 Task: Create a due date automation trigger when advanced on, on the monday of the week before a card is due add basic without the yellow label at 11:00 AM.
Action: Mouse moved to (975, 303)
Screenshot: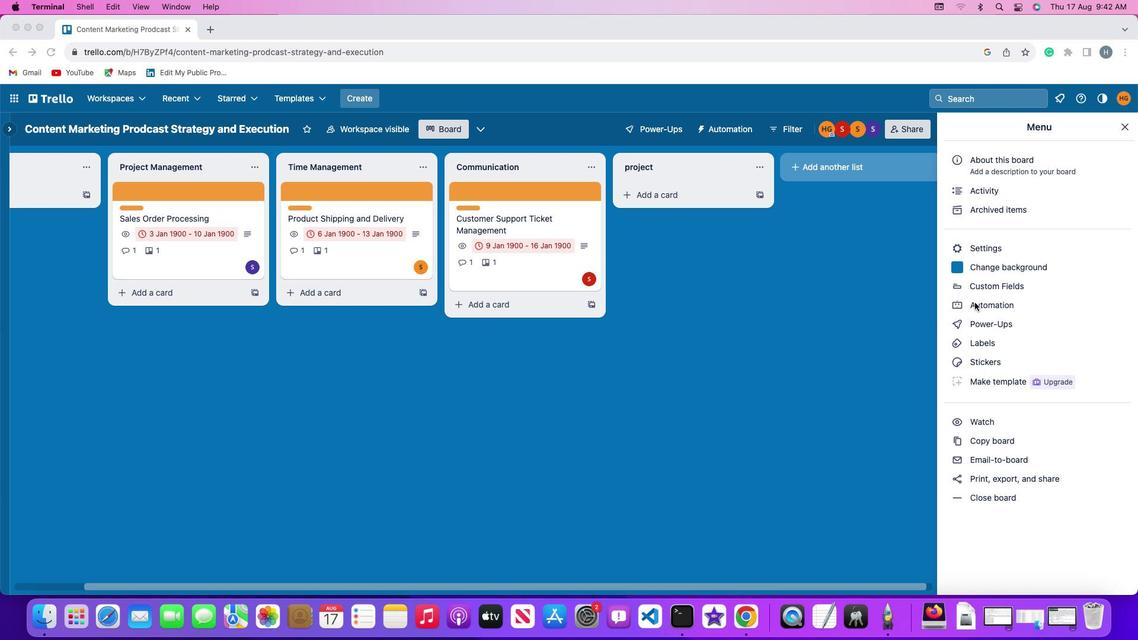 
Action: Mouse pressed left at (975, 303)
Screenshot: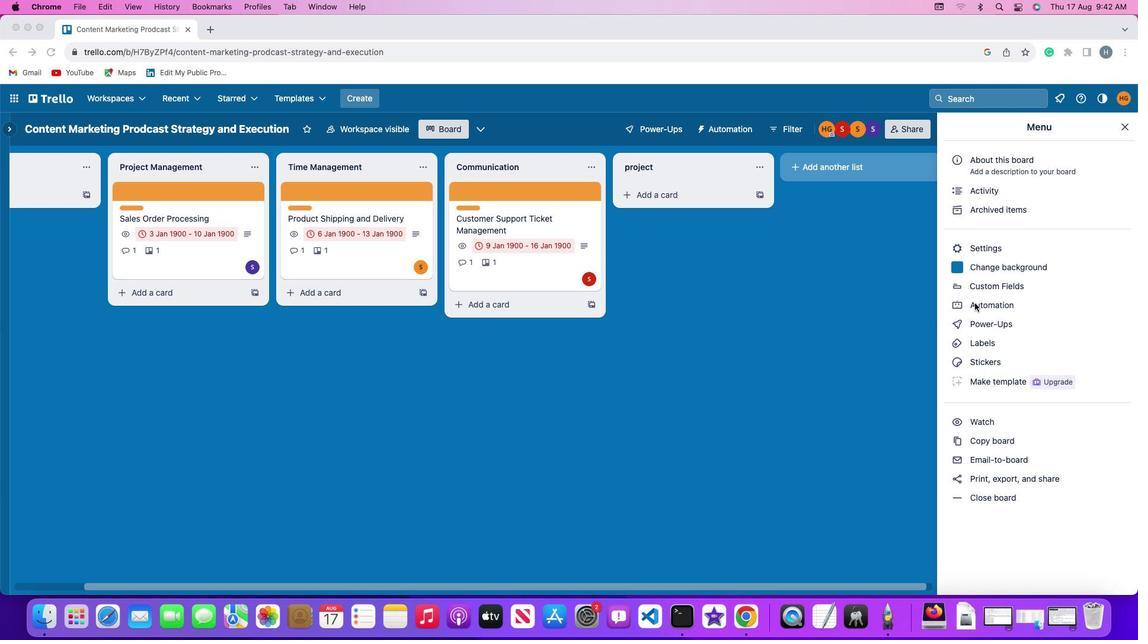 
Action: Mouse pressed left at (975, 303)
Screenshot: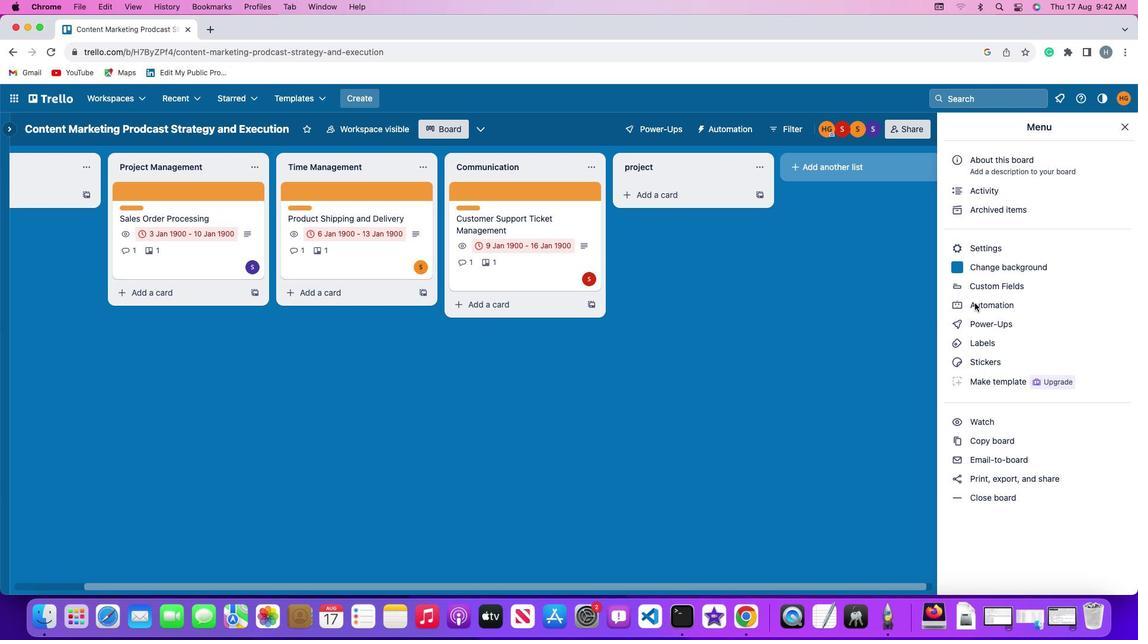 
Action: Mouse moved to (72, 279)
Screenshot: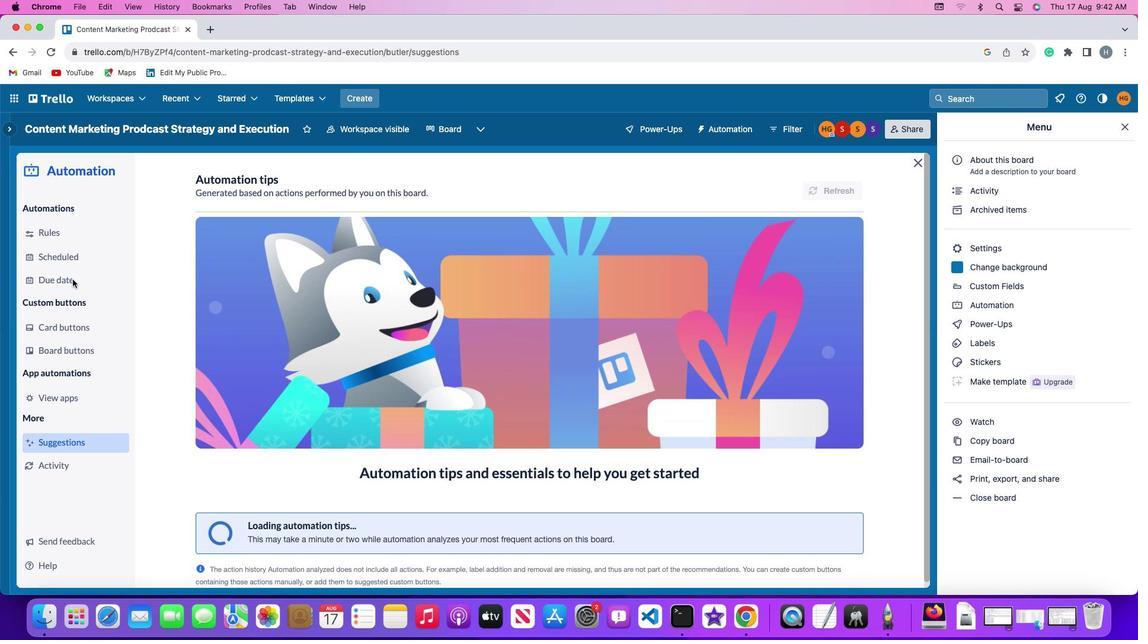 
Action: Mouse pressed left at (72, 279)
Screenshot: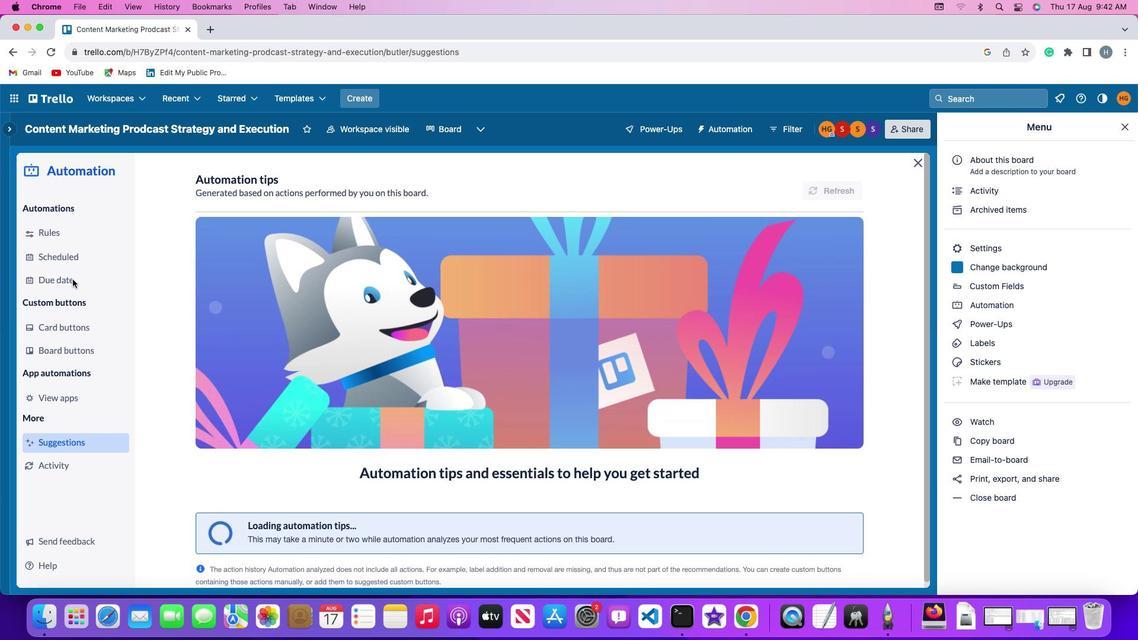 
Action: Mouse moved to (785, 184)
Screenshot: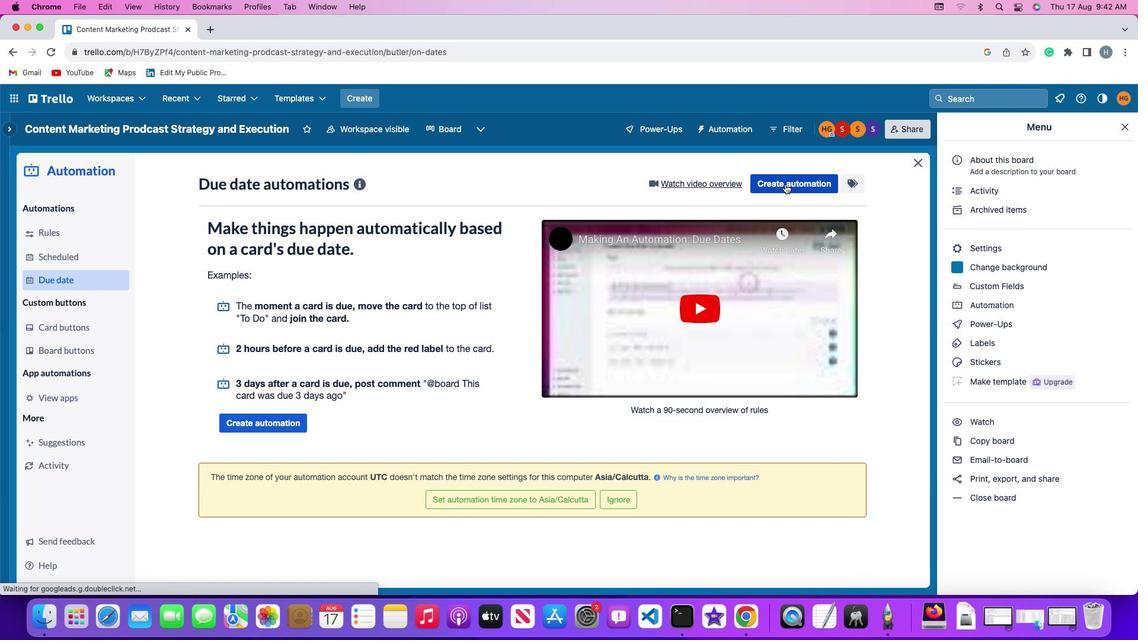 
Action: Mouse pressed left at (785, 184)
Screenshot: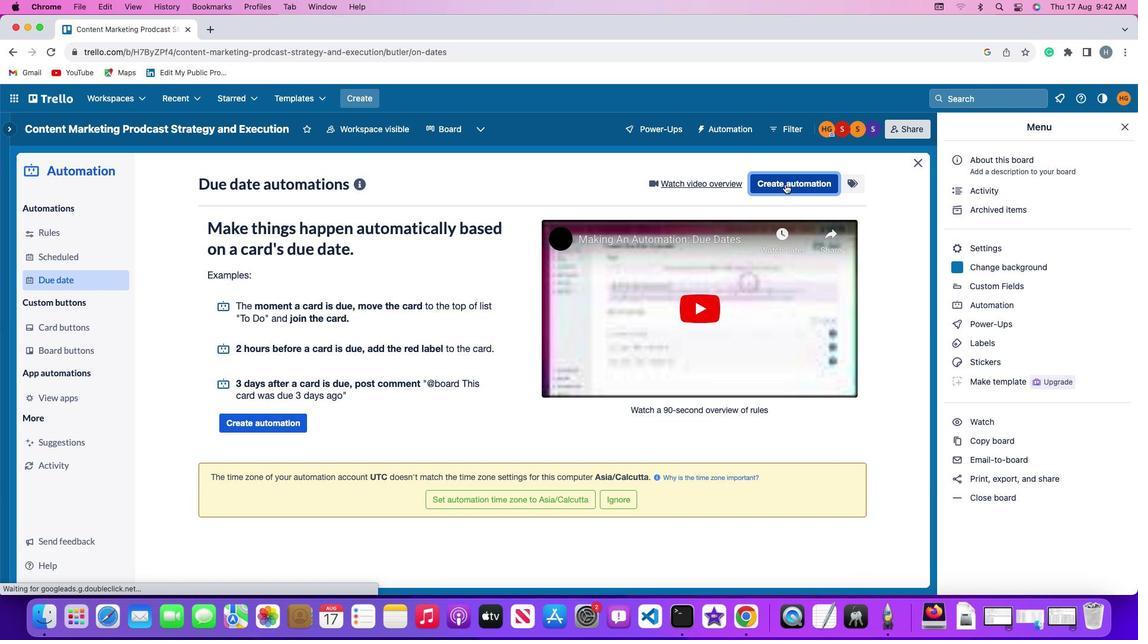 
Action: Mouse moved to (226, 297)
Screenshot: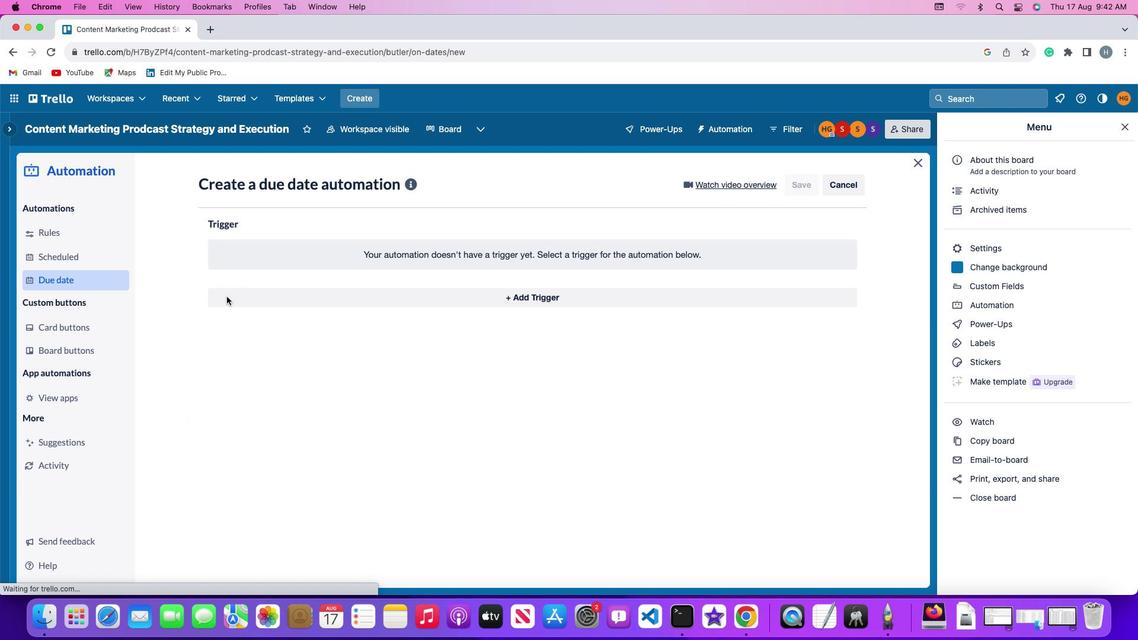 
Action: Mouse pressed left at (226, 297)
Screenshot: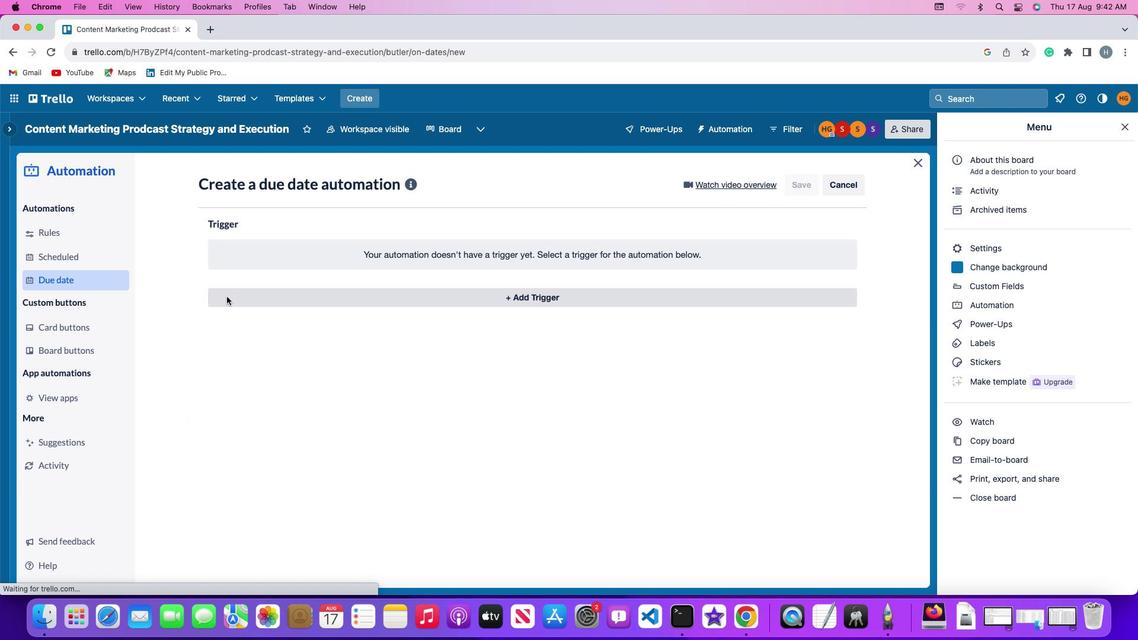 
Action: Mouse moved to (247, 514)
Screenshot: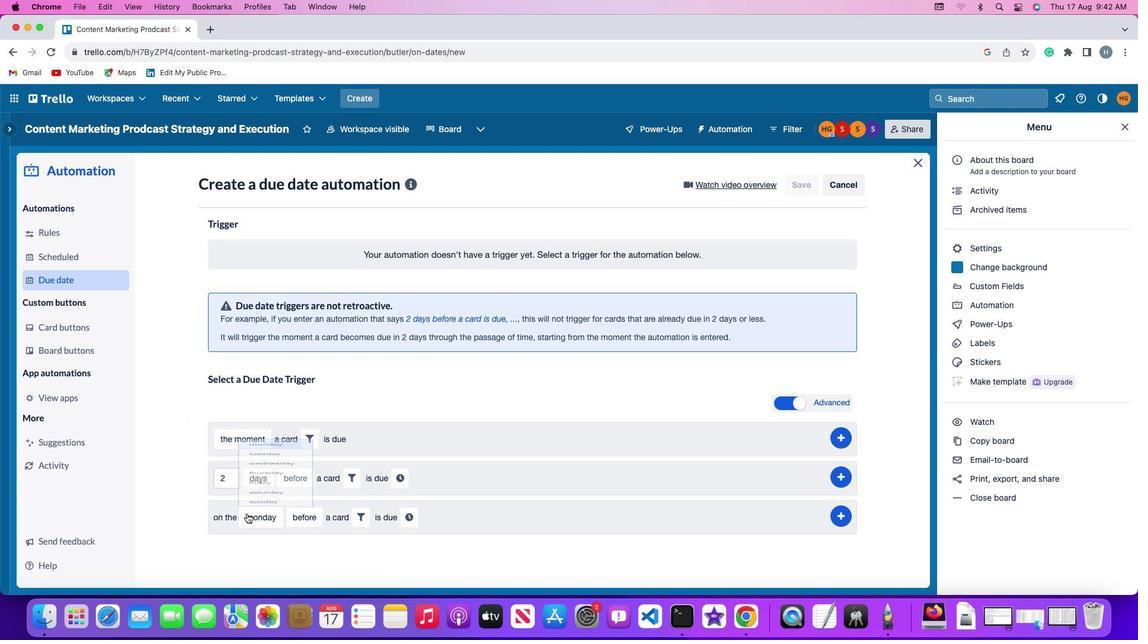 
Action: Mouse pressed left at (247, 514)
Screenshot: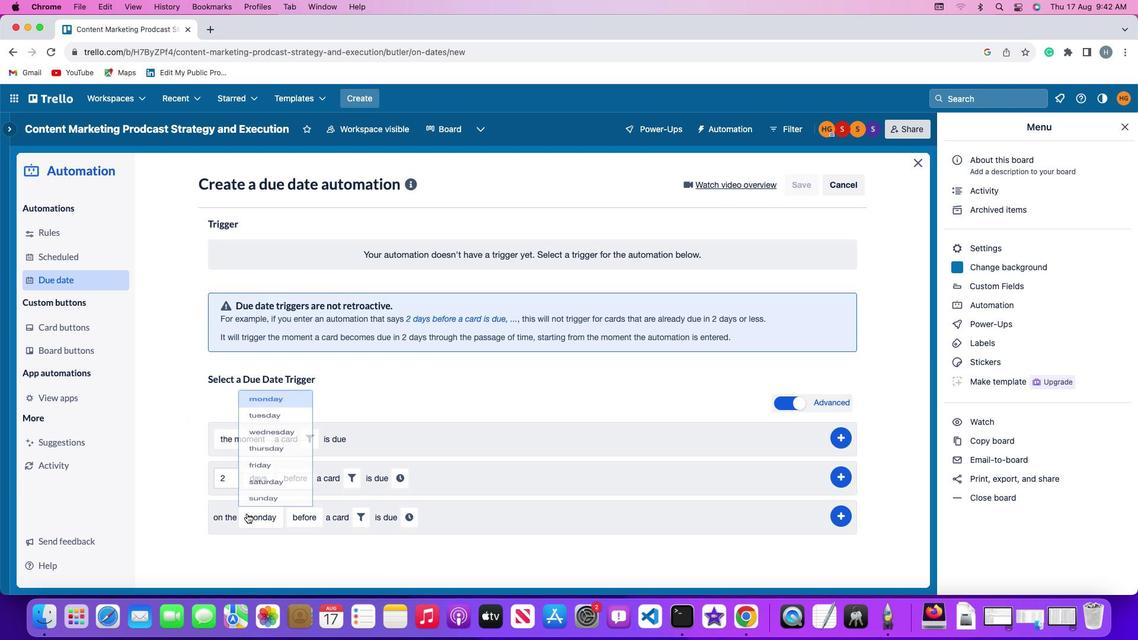 
Action: Mouse moved to (272, 356)
Screenshot: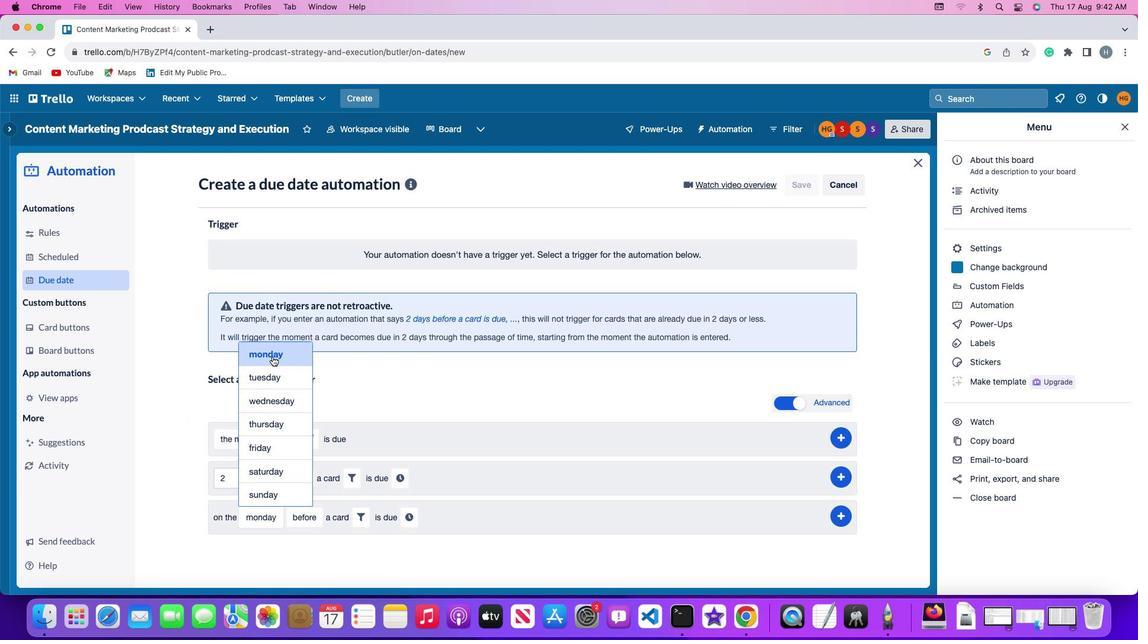 
Action: Mouse pressed left at (272, 356)
Screenshot: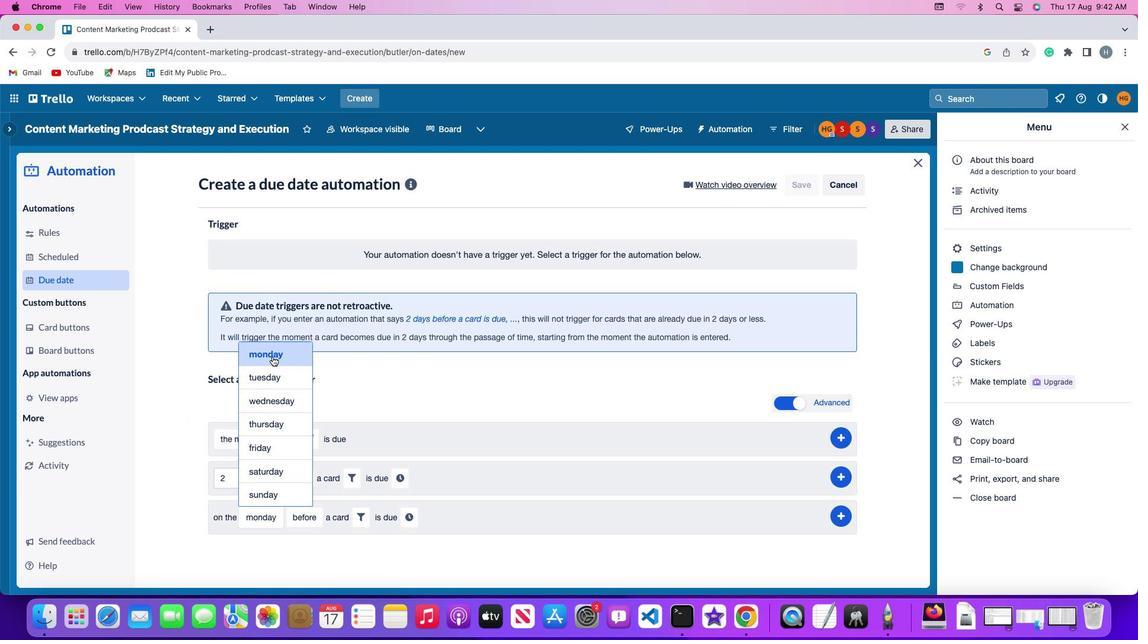 
Action: Mouse moved to (299, 514)
Screenshot: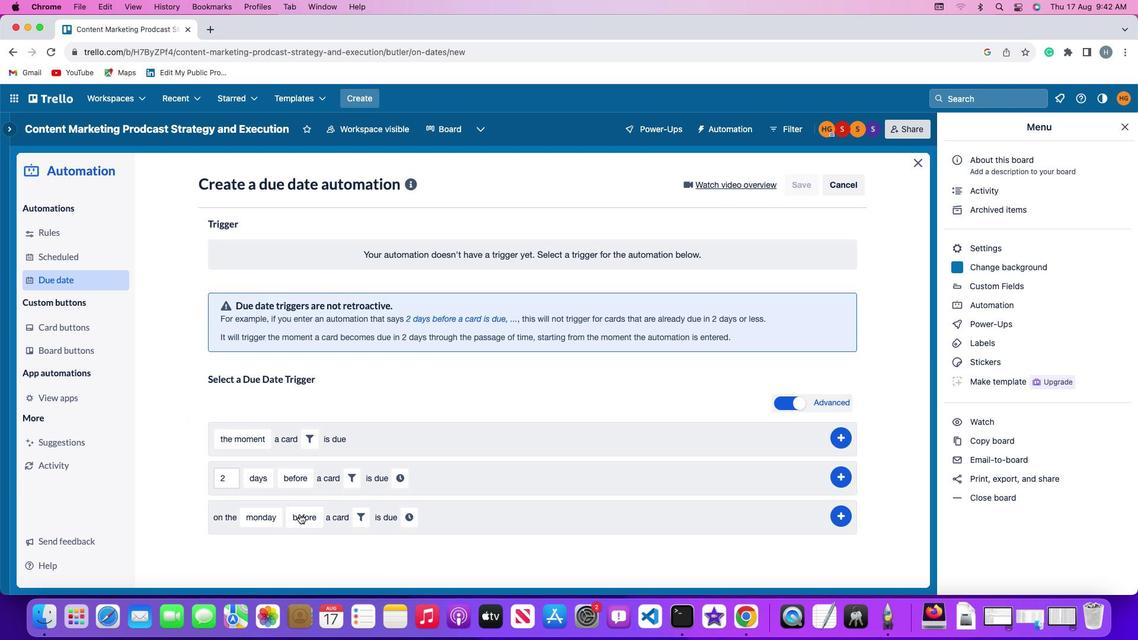 
Action: Mouse pressed left at (299, 514)
Screenshot: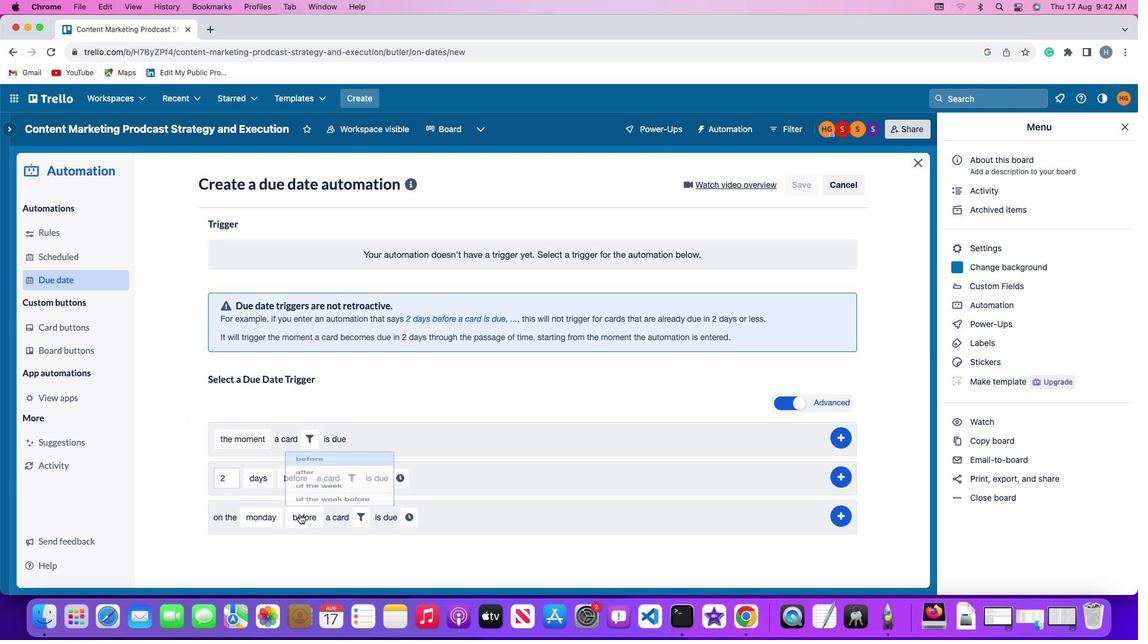 
Action: Mouse moved to (309, 493)
Screenshot: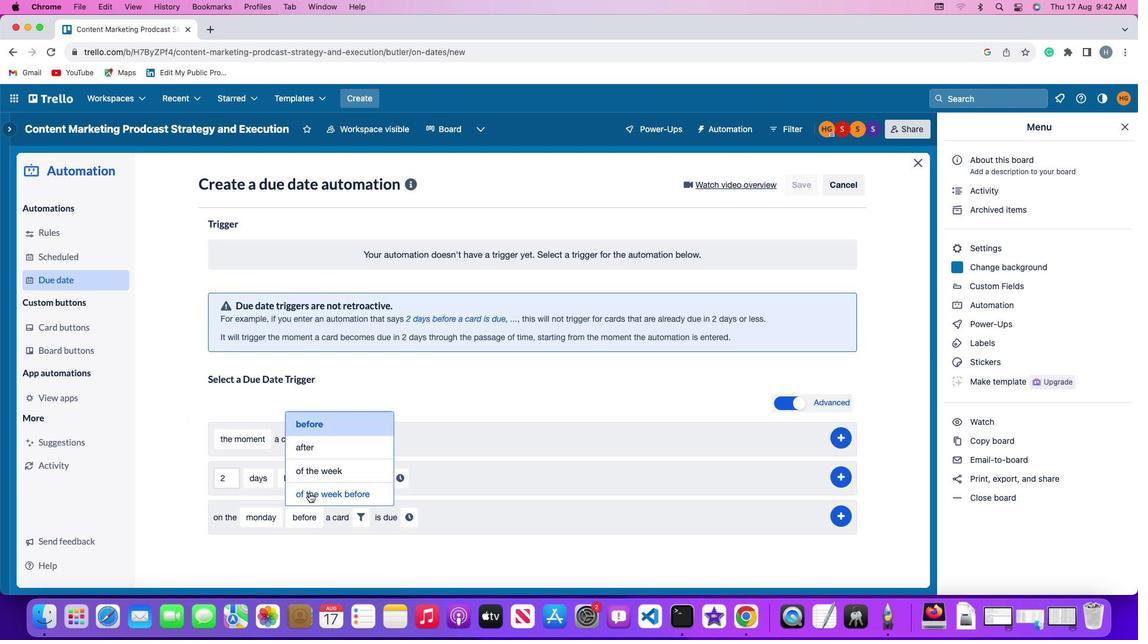 
Action: Mouse pressed left at (309, 493)
Screenshot: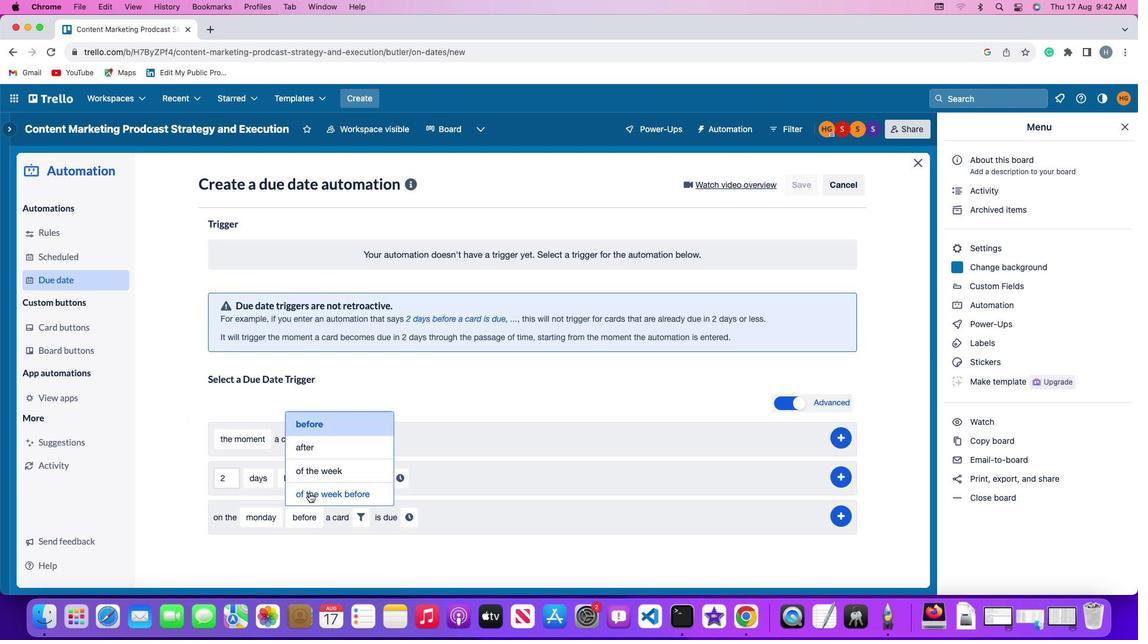 
Action: Mouse moved to (403, 517)
Screenshot: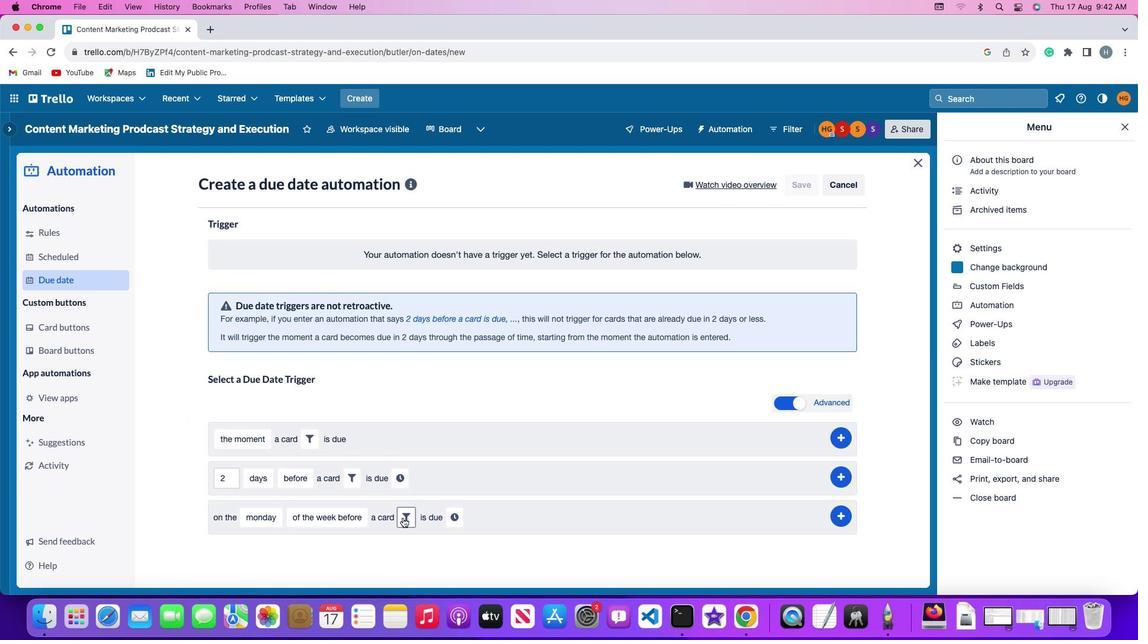 
Action: Mouse pressed left at (403, 517)
Screenshot: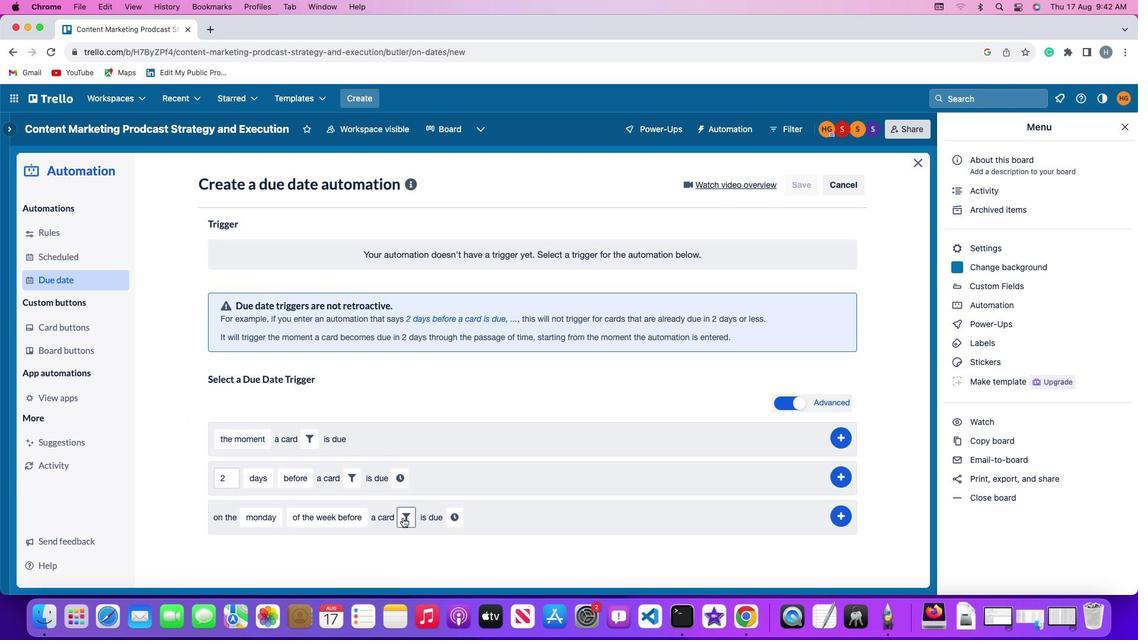 
Action: Mouse moved to (381, 561)
Screenshot: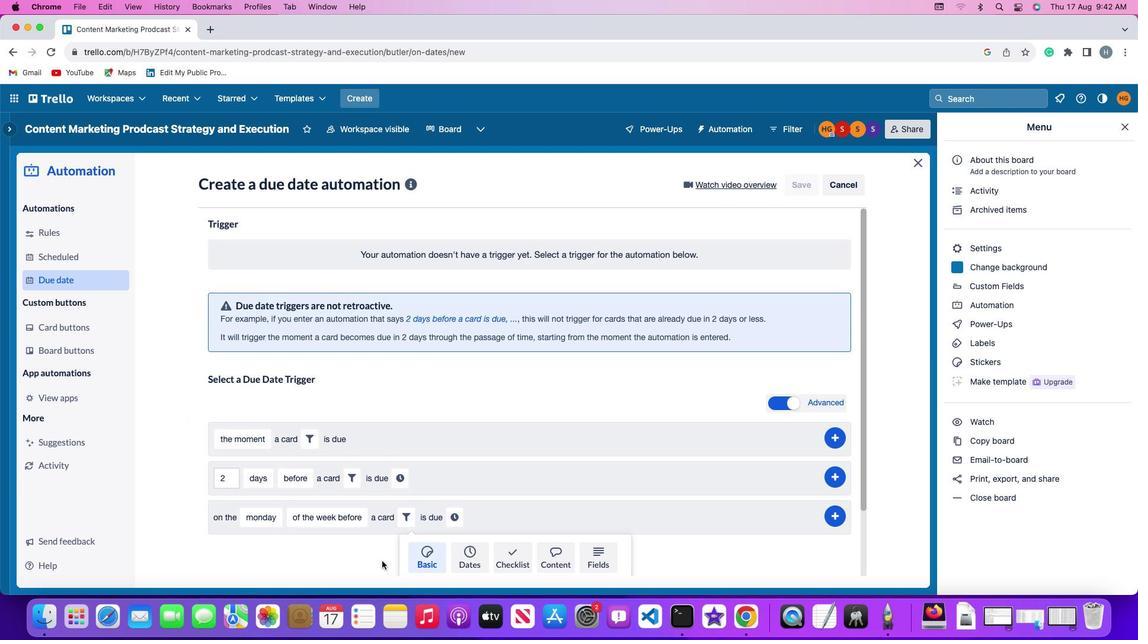 
Action: Mouse scrolled (381, 561) with delta (0, 0)
Screenshot: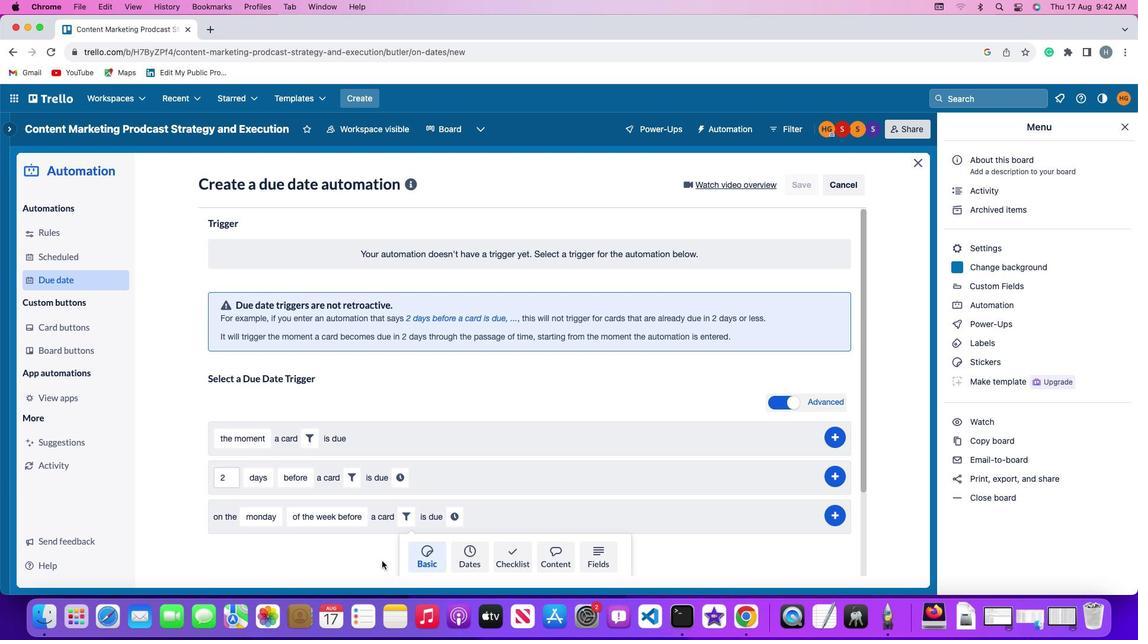 
Action: Mouse moved to (381, 561)
Screenshot: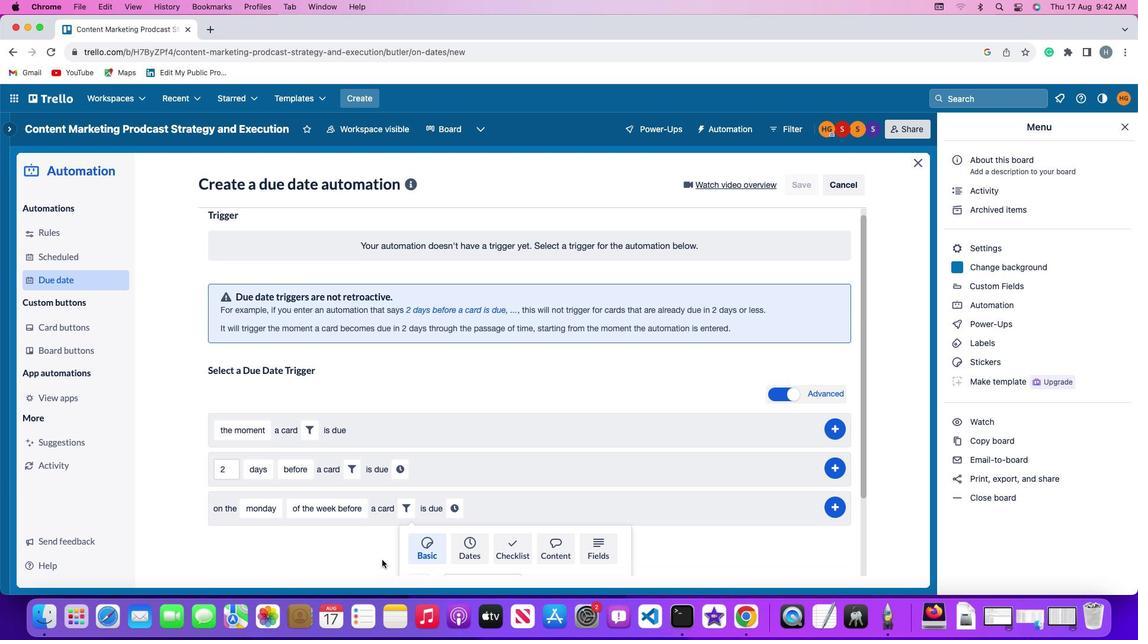 
Action: Mouse scrolled (381, 561) with delta (0, 0)
Screenshot: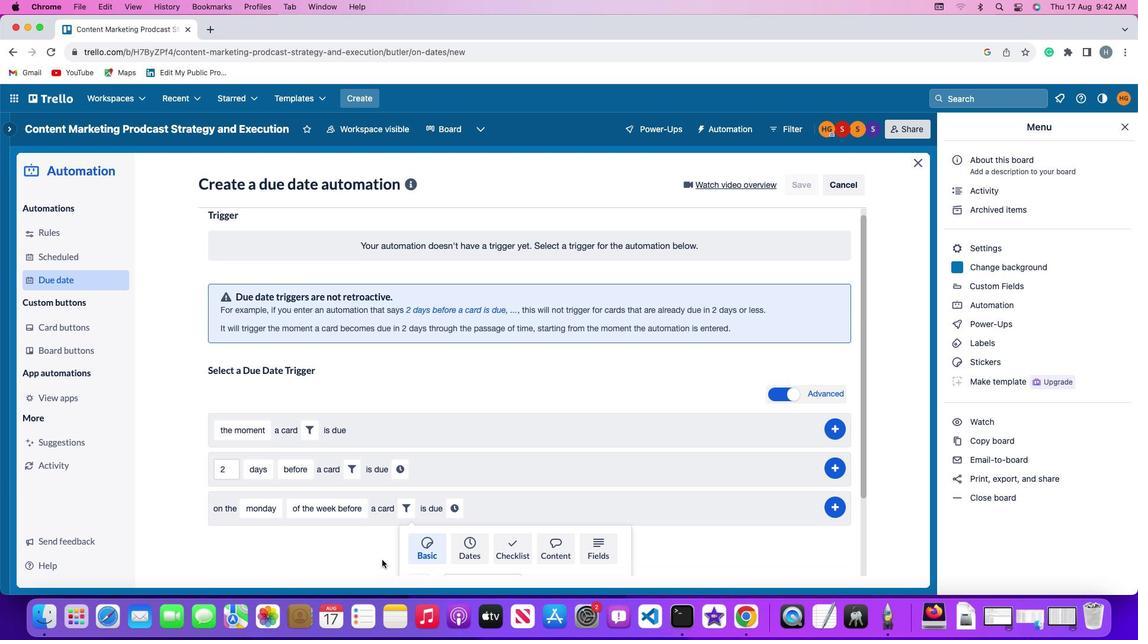 
Action: Mouse scrolled (381, 561) with delta (0, -1)
Screenshot: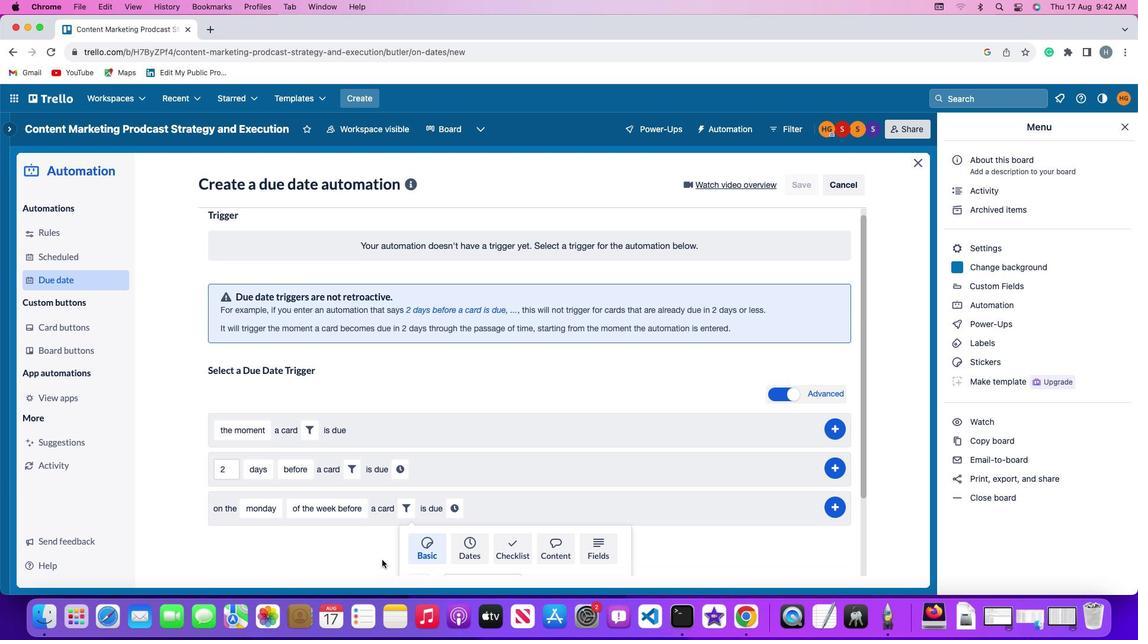
Action: Mouse moved to (382, 561)
Screenshot: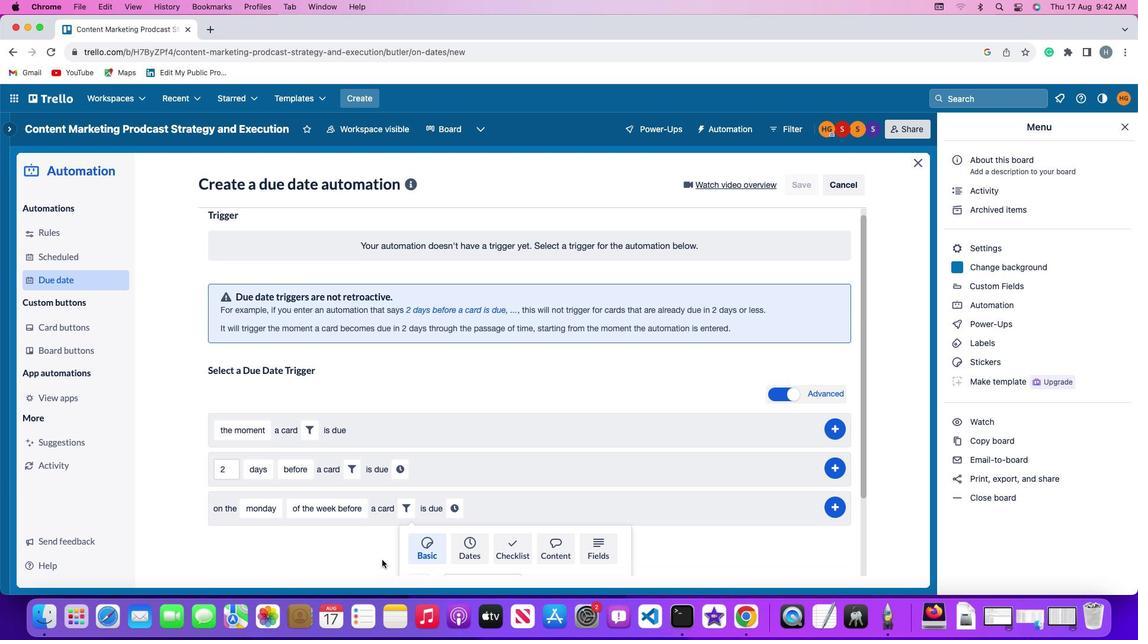
Action: Mouse scrolled (382, 561) with delta (0, -2)
Screenshot: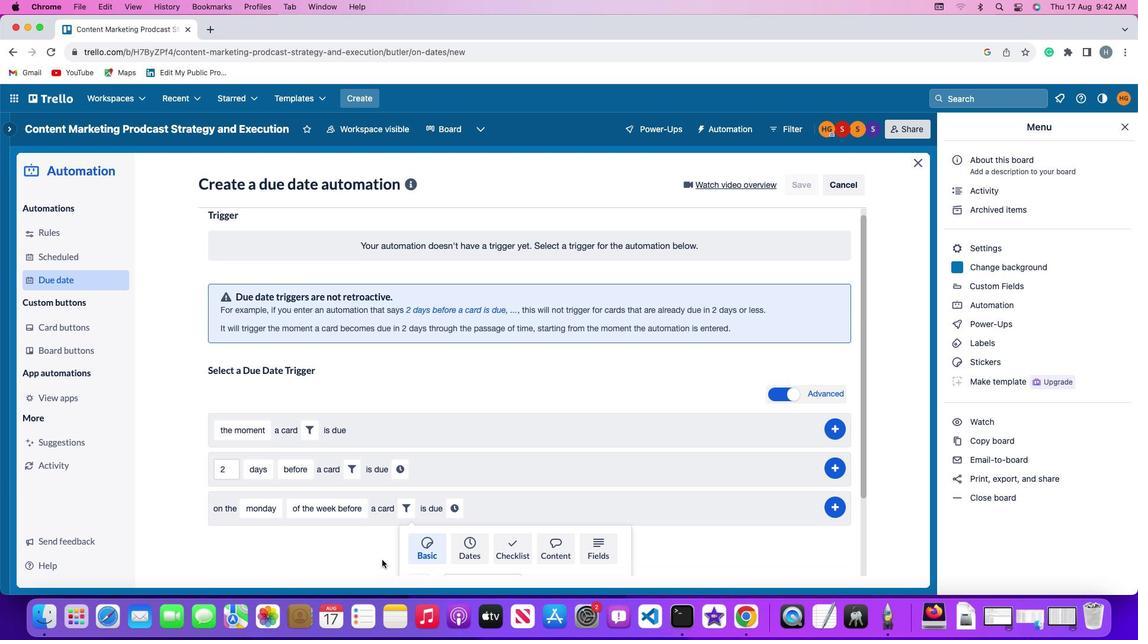 
Action: Mouse moved to (382, 559)
Screenshot: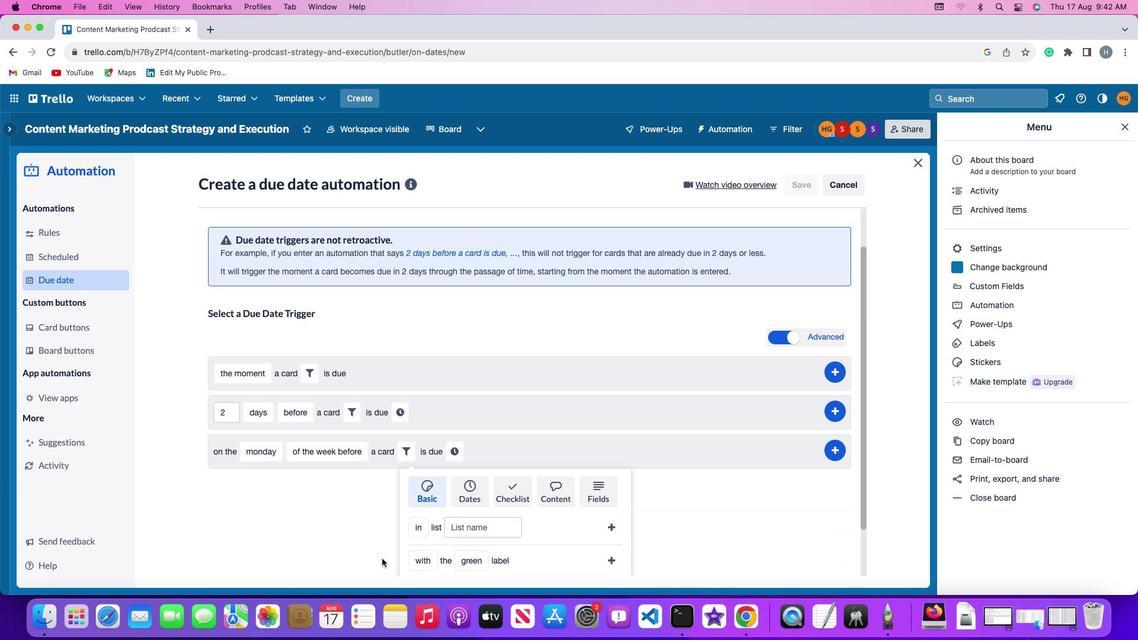 
Action: Mouse scrolled (382, 559) with delta (0, -3)
Screenshot: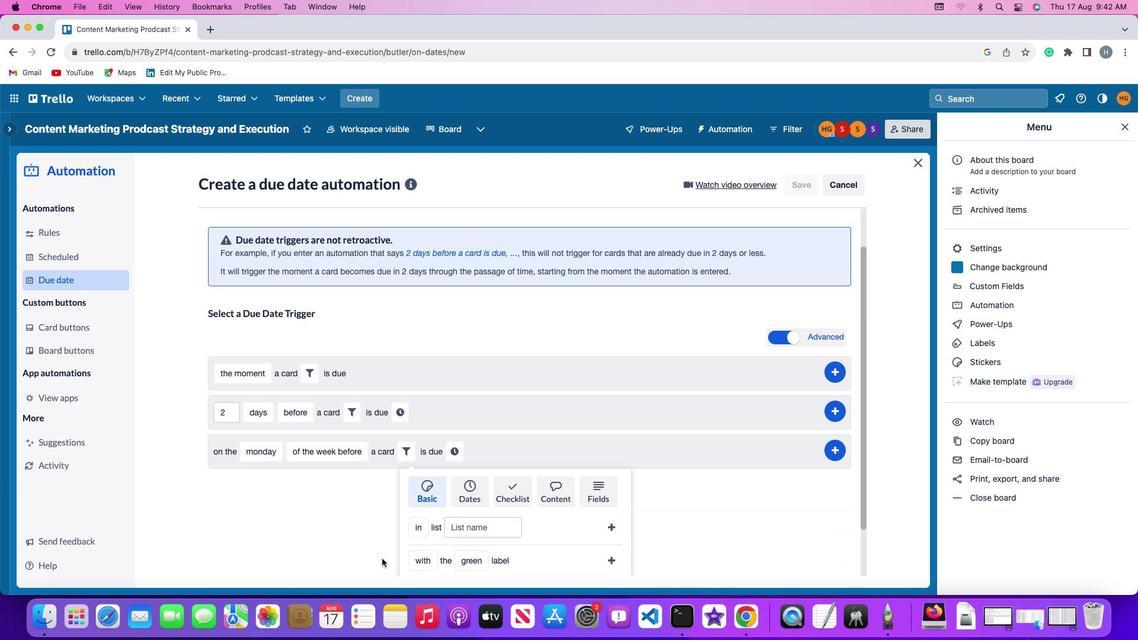 
Action: Mouse moved to (382, 558)
Screenshot: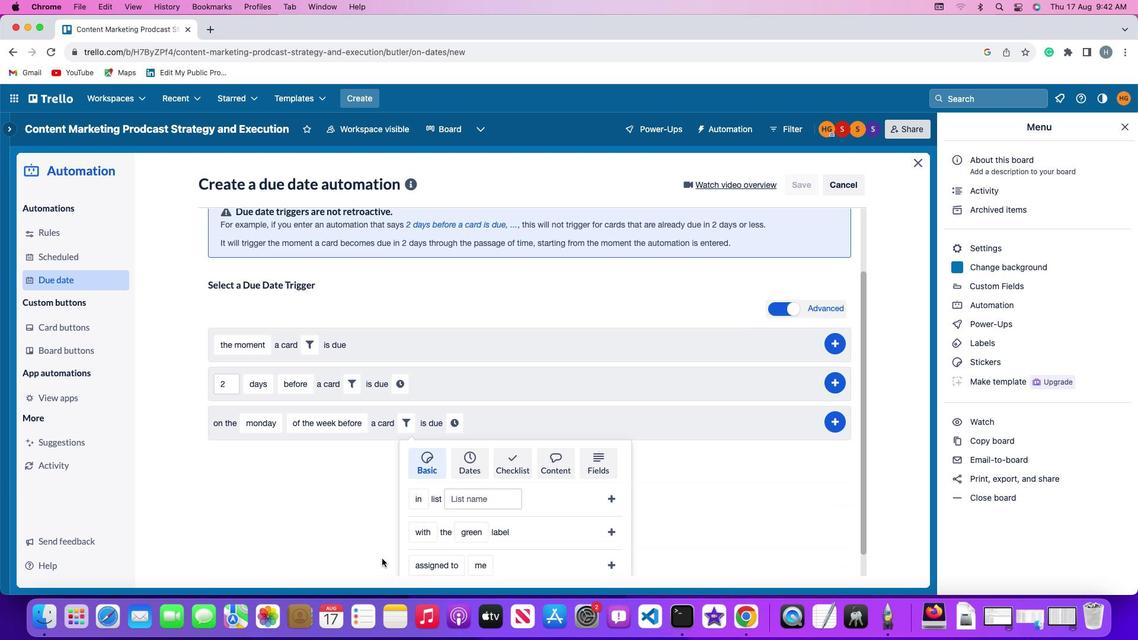 
Action: Mouse scrolled (382, 558) with delta (0, 0)
Screenshot: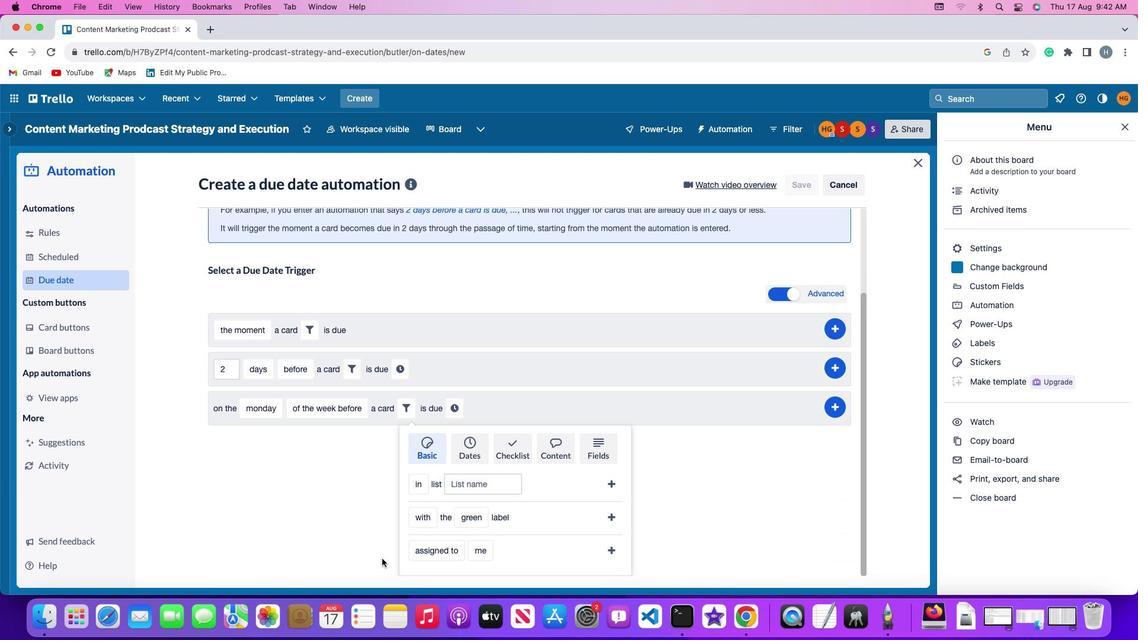 
Action: Mouse scrolled (382, 558) with delta (0, 0)
Screenshot: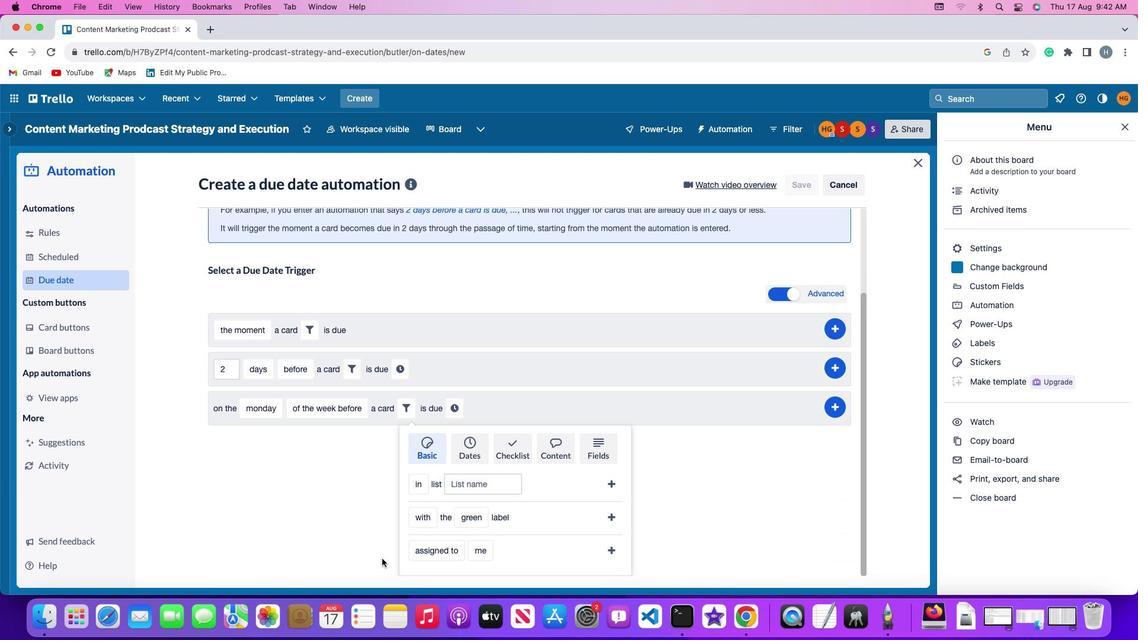 
Action: Mouse moved to (382, 558)
Screenshot: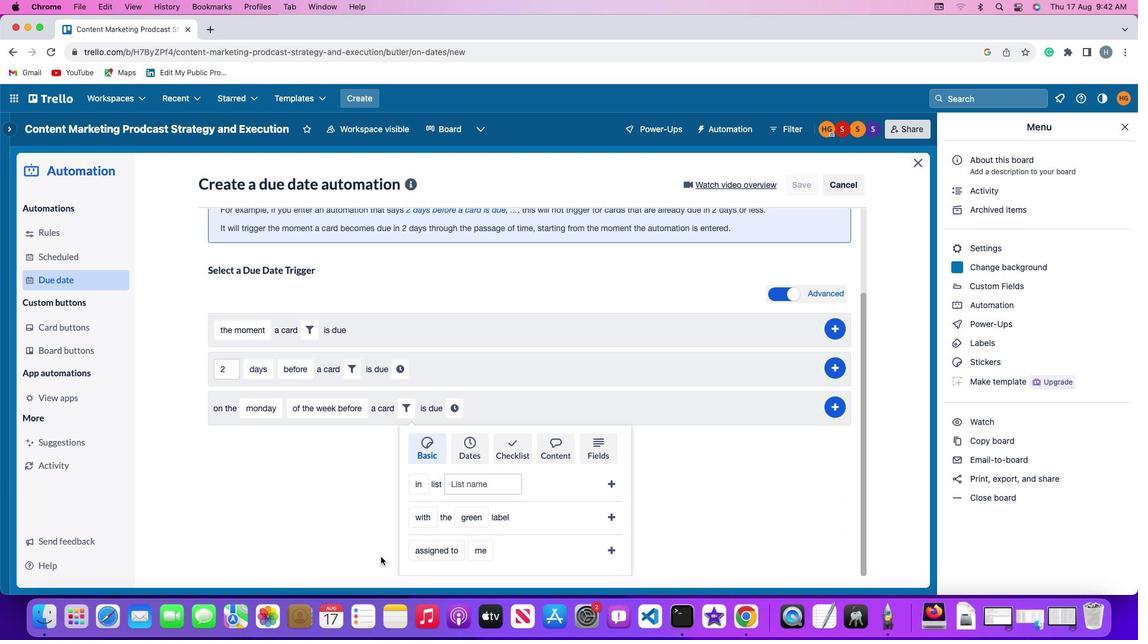 
Action: Mouse scrolled (382, 558) with delta (0, -1)
Screenshot: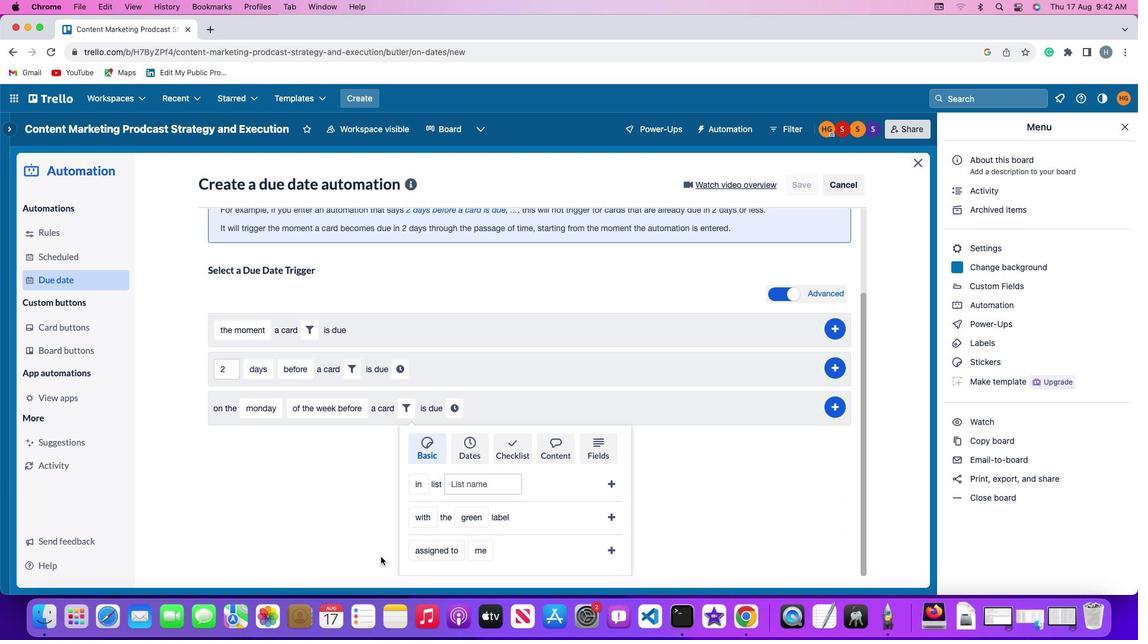 
Action: Mouse scrolled (382, 558) with delta (0, -2)
Screenshot: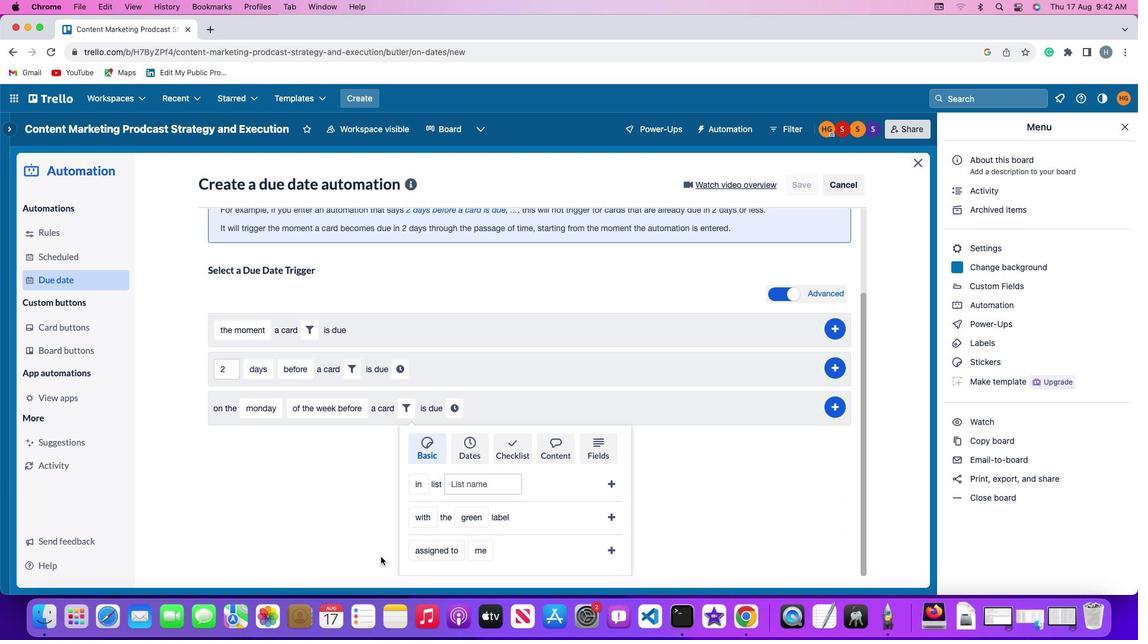 
Action: Mouse moved to (381, 557)
Screenshot: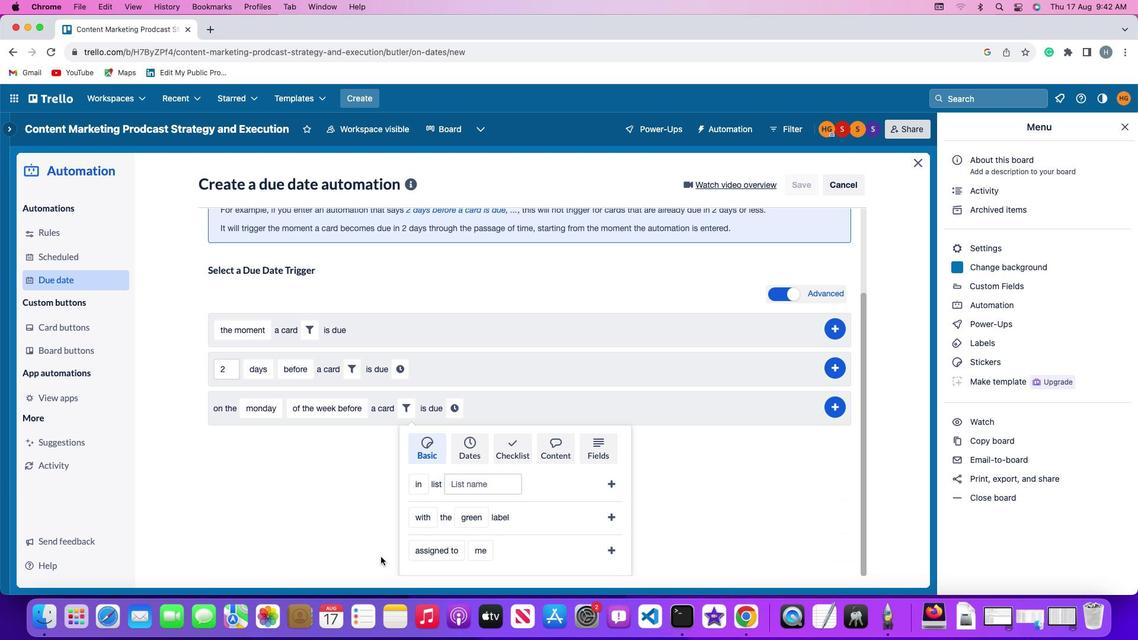 
Action: Mouse scrolled (381, 557) with delta (0, -3)
Screenshot: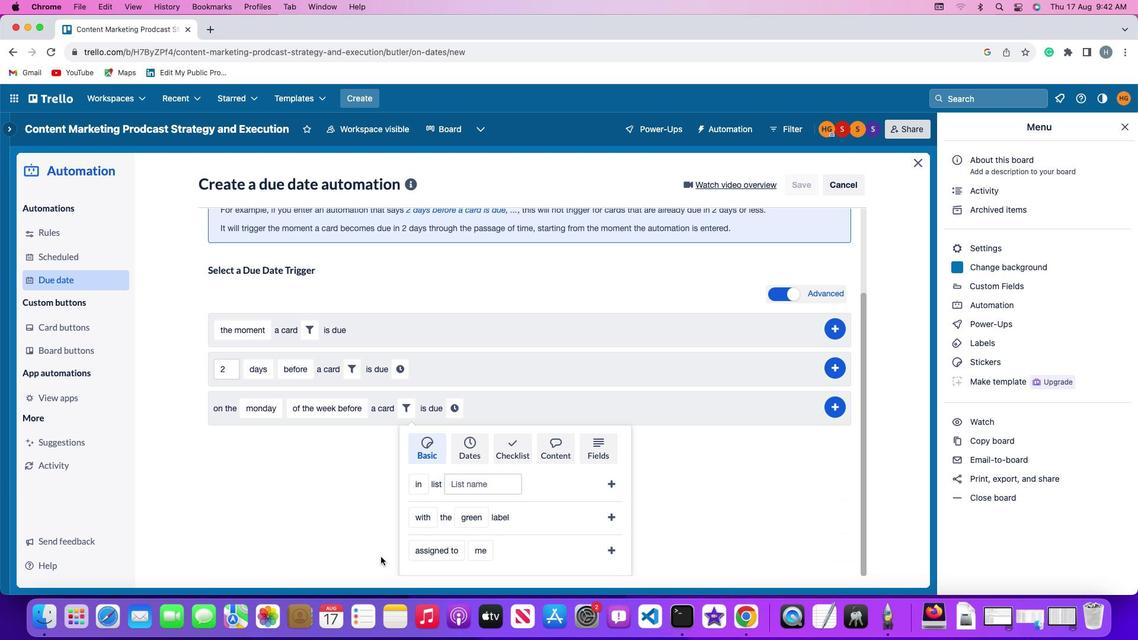 
Action: Mouse moved to (426, 518)
Screenshot: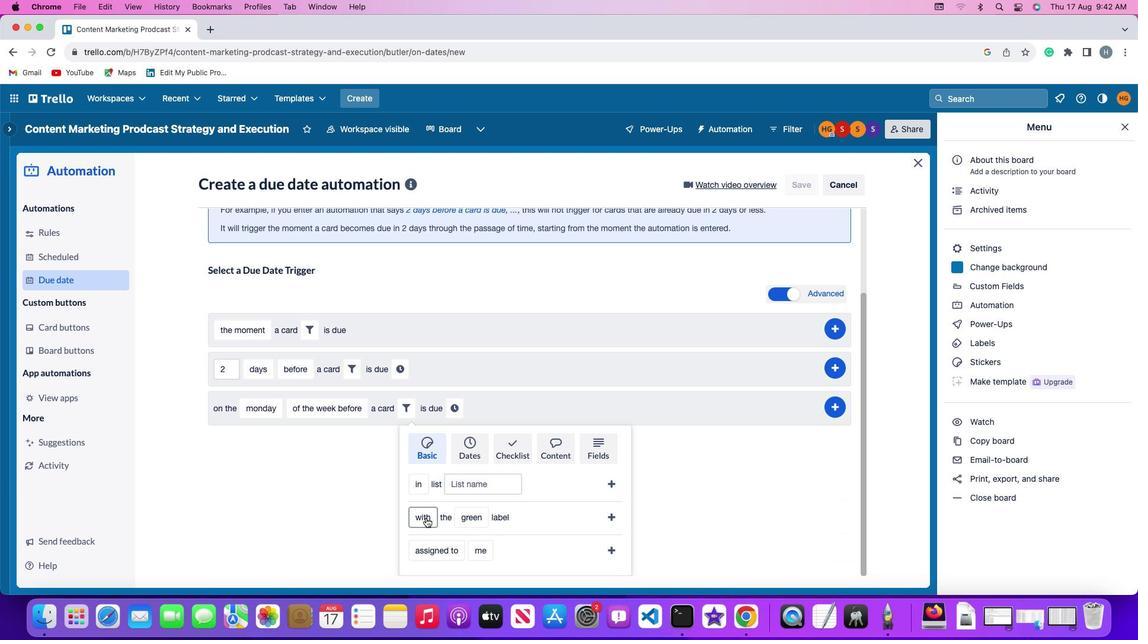 
Action: Mouse pressed left at (426, 518)
Screenshot: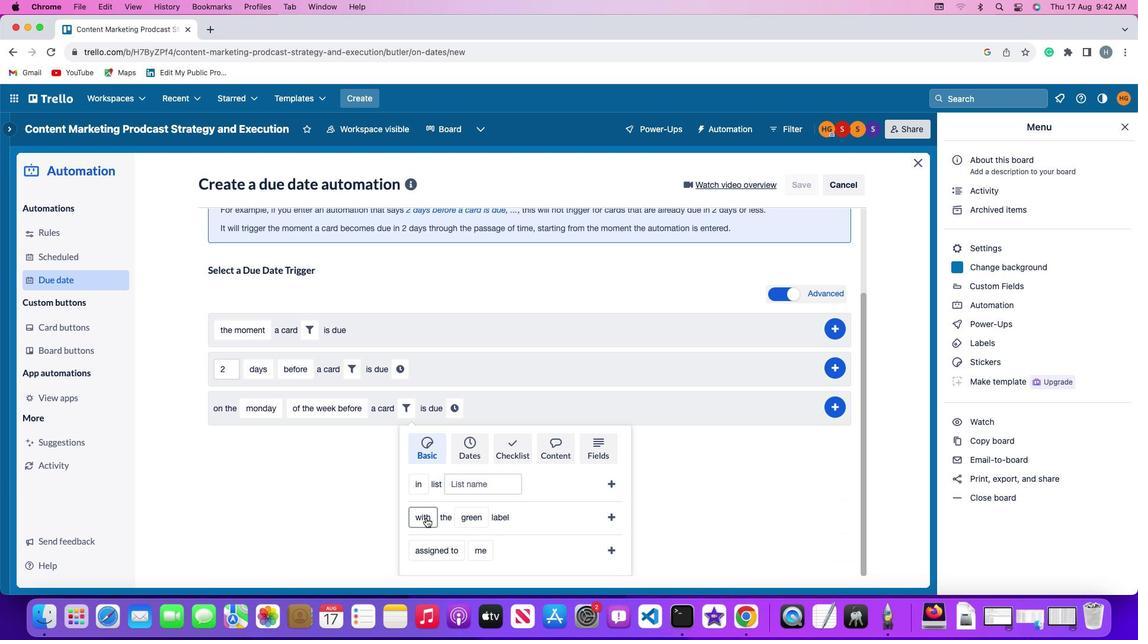 
Action: Mouse moved to (430, 472)
Screenshot: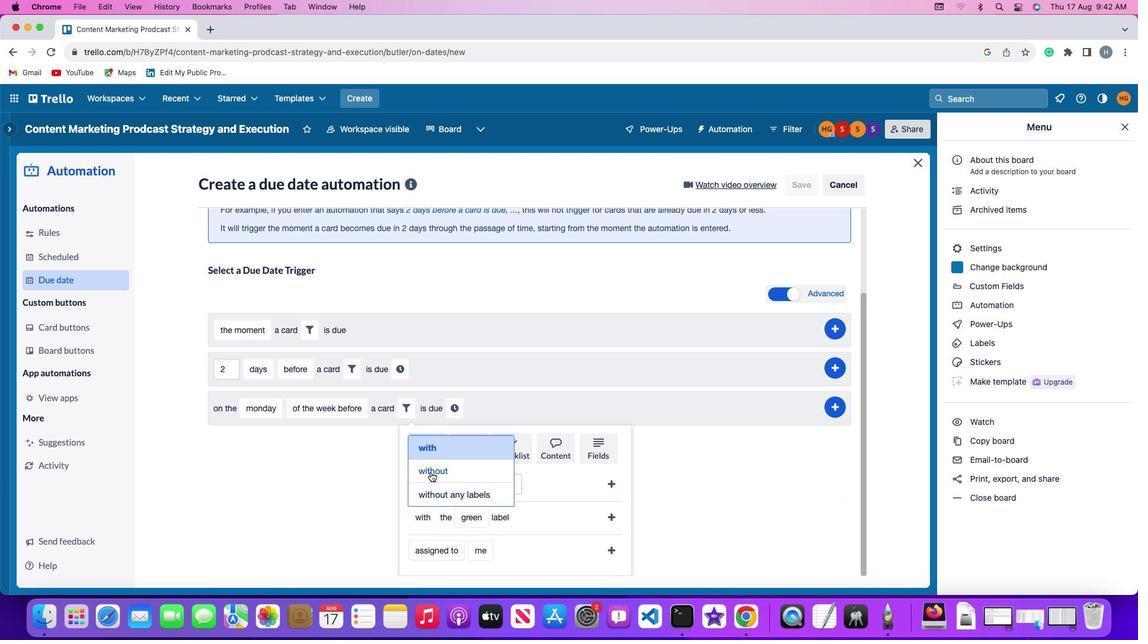 
Action: Mouse pressed left at (430, 472)
Screenshot: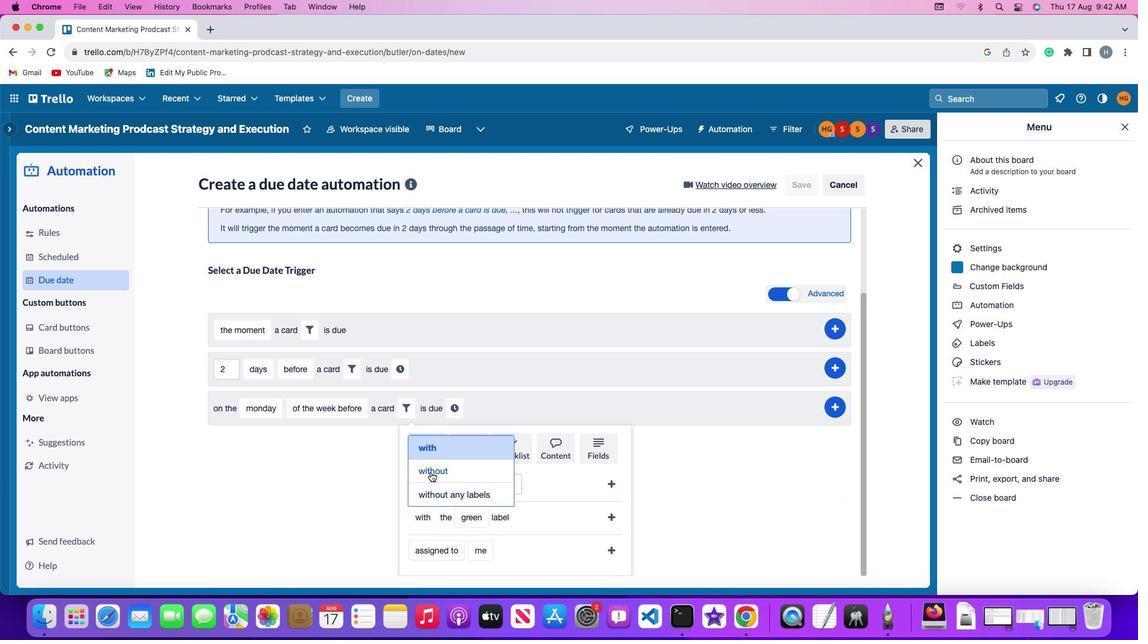 
Action: Mouse moved to (479, 513)
Screenshot: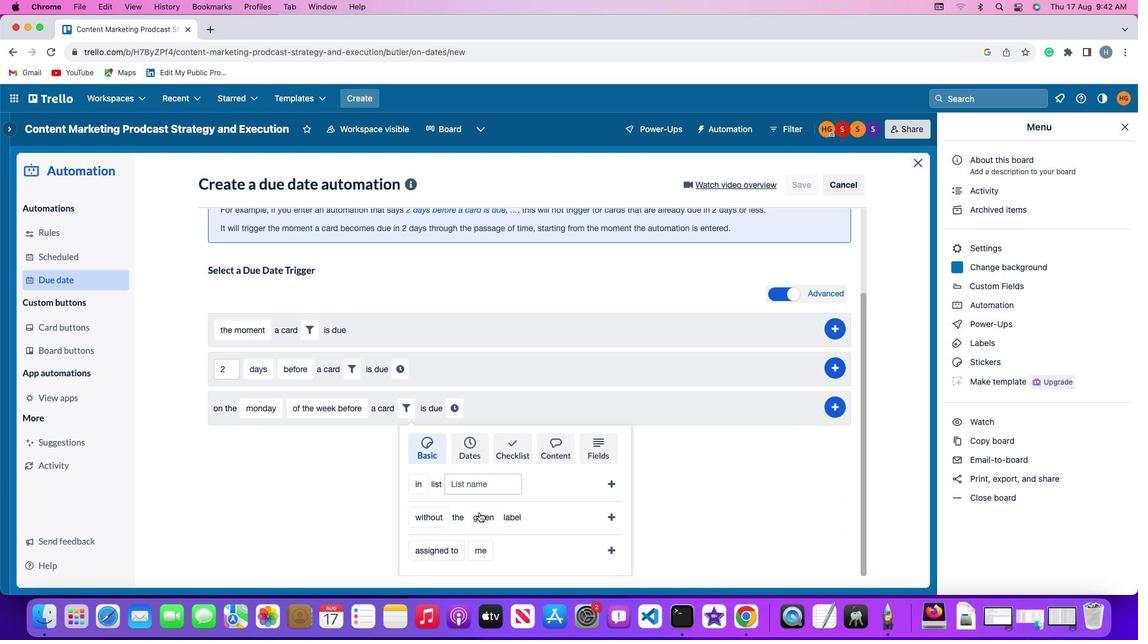 
Action: Mouse pressed left at (479, 513)
Screenshot: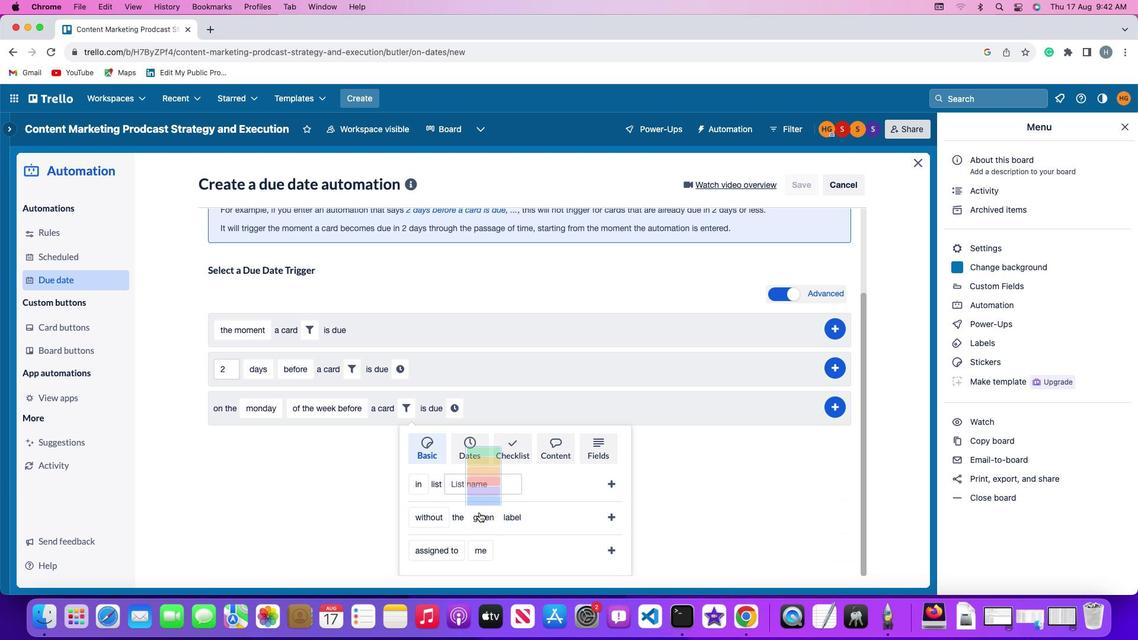 
Action: Mouse moved to (485, 398)
Screenshot: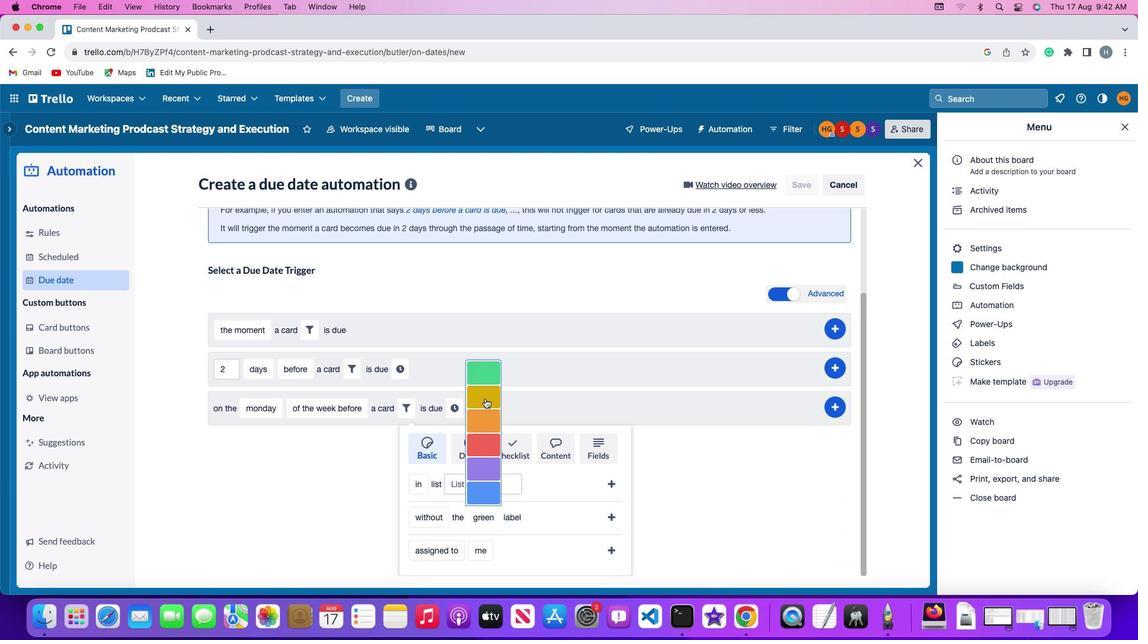
Action: Mouse pressed left at (485, 398)
Screenshot: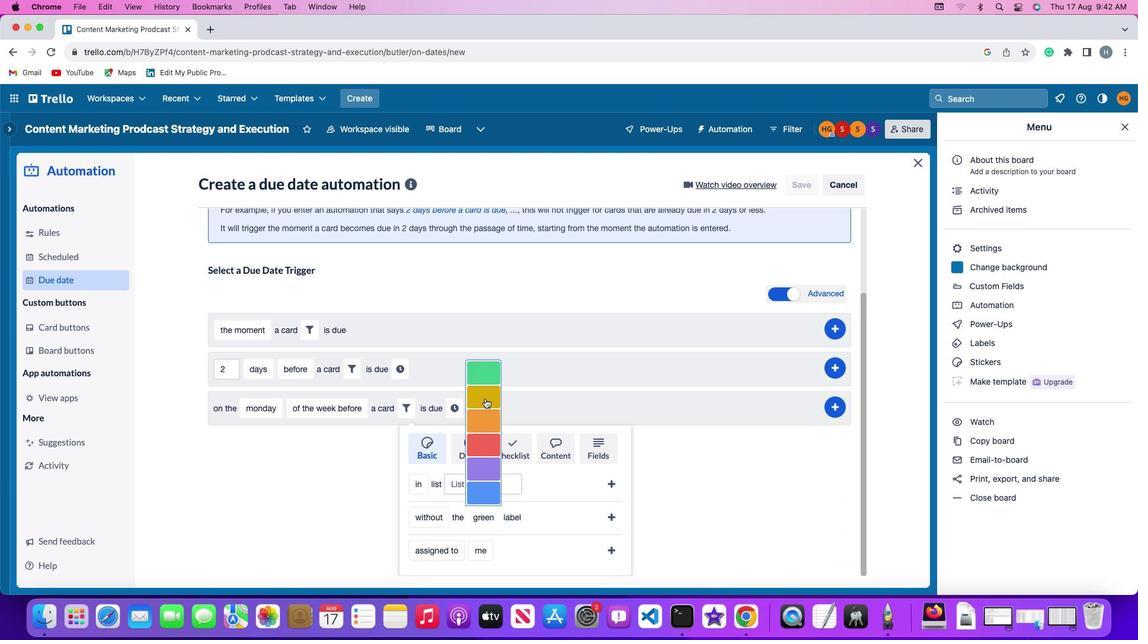 
Action: Mouse moved to (609, 515)
Screenshot: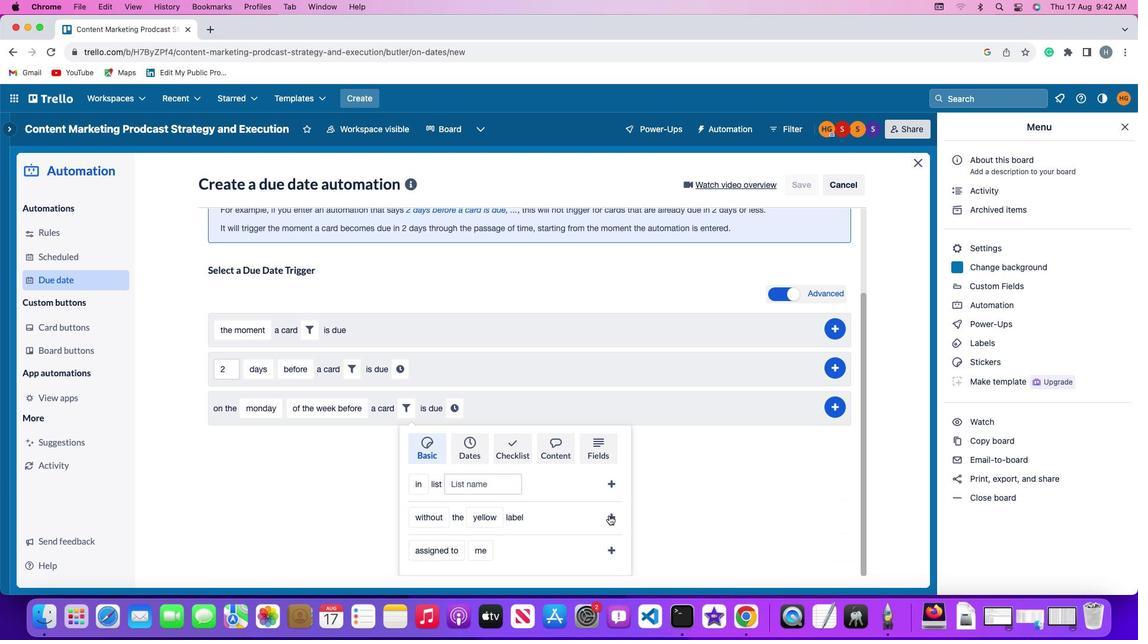 
Action: Mouse pressed left at (609, 515)
Screenshot: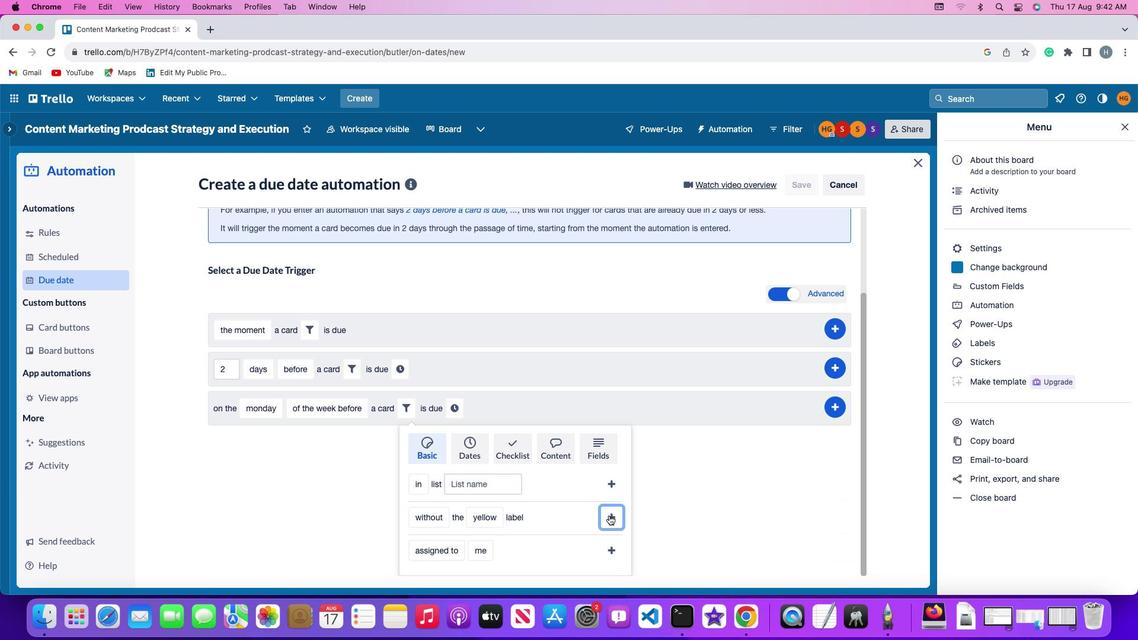 
Action: Mouse moved to (572, 517)
Screenshot: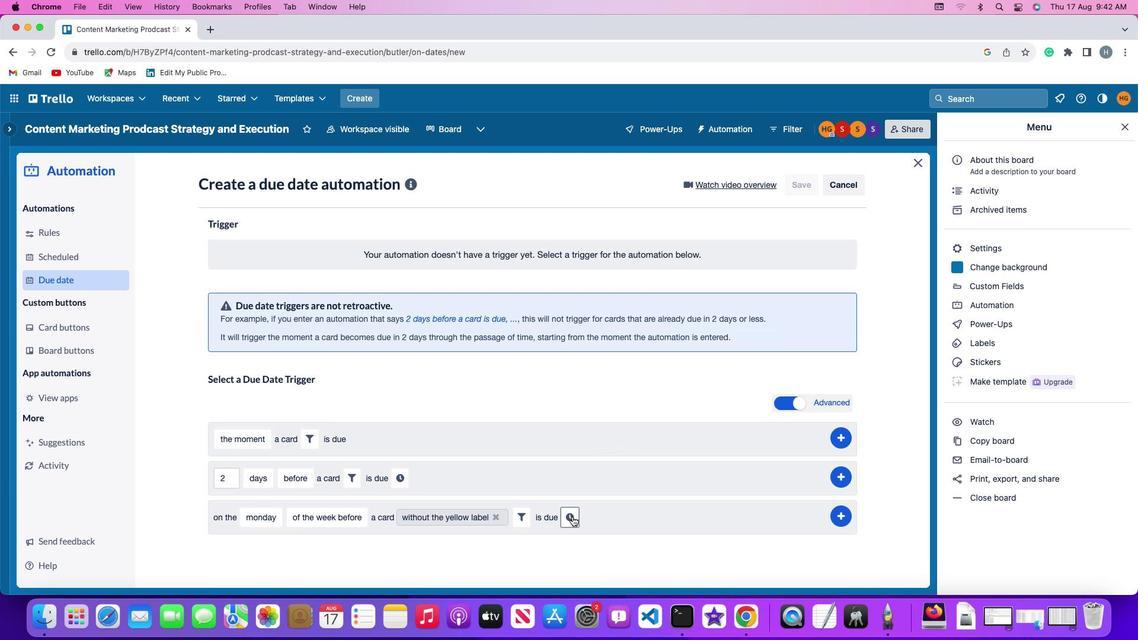 
Action: Mouse pressed left at (572, 517)
Screenshot: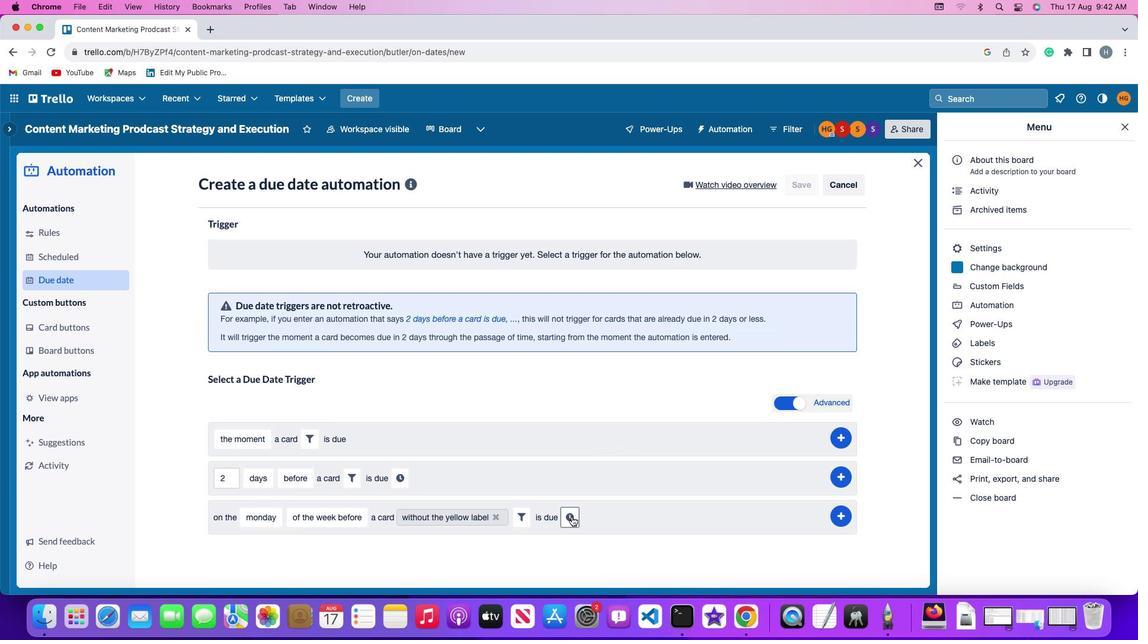 
Action: Mouse moved to (592, 521)
Screenshot: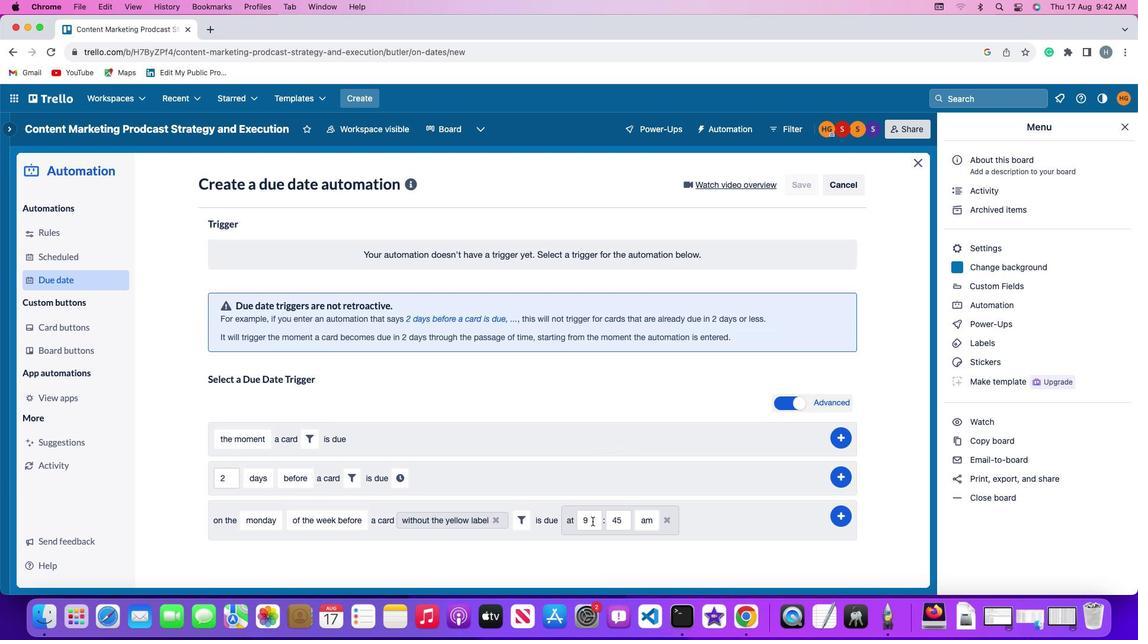 
Action: Mouse pressed left at (592, 521)
Screenshot: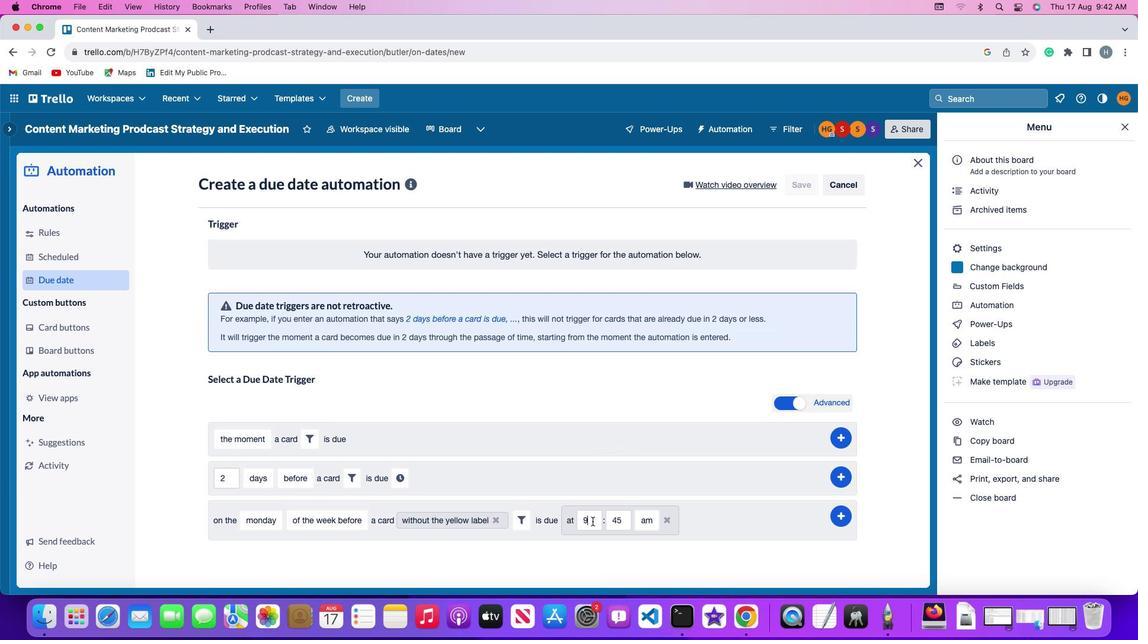 
Action: Key pressed Key.backspaceKey.backspace'1''1'
Screenshot: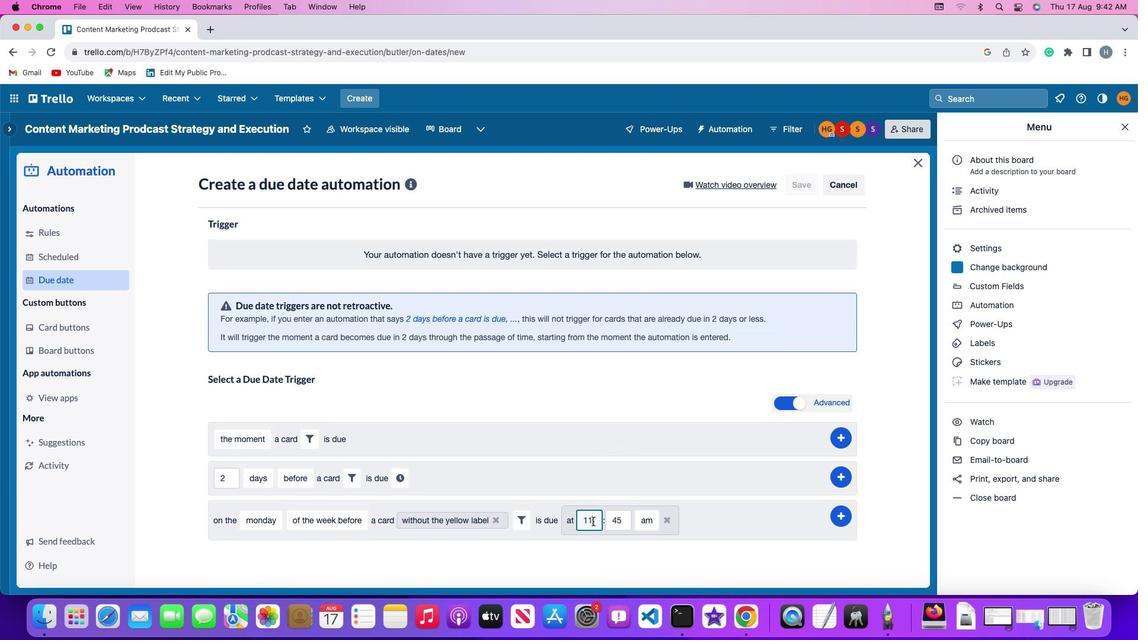 
Action: Mouse moved to (624, 520)
Screenshot: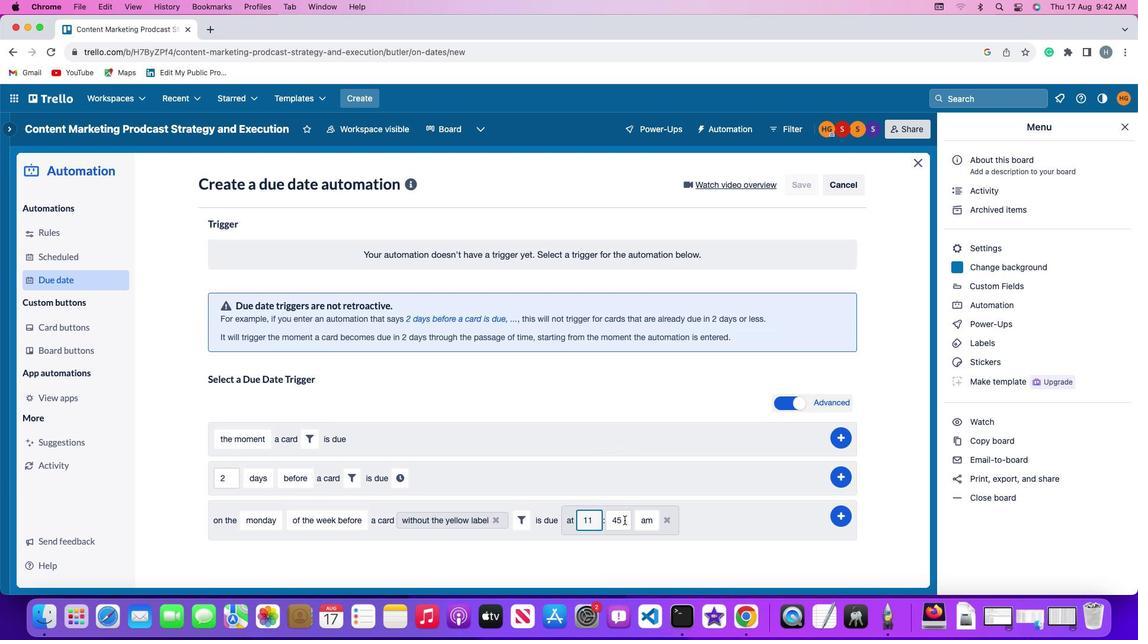 
Action: Mouse pressed left at (624, 520)
Screenshot: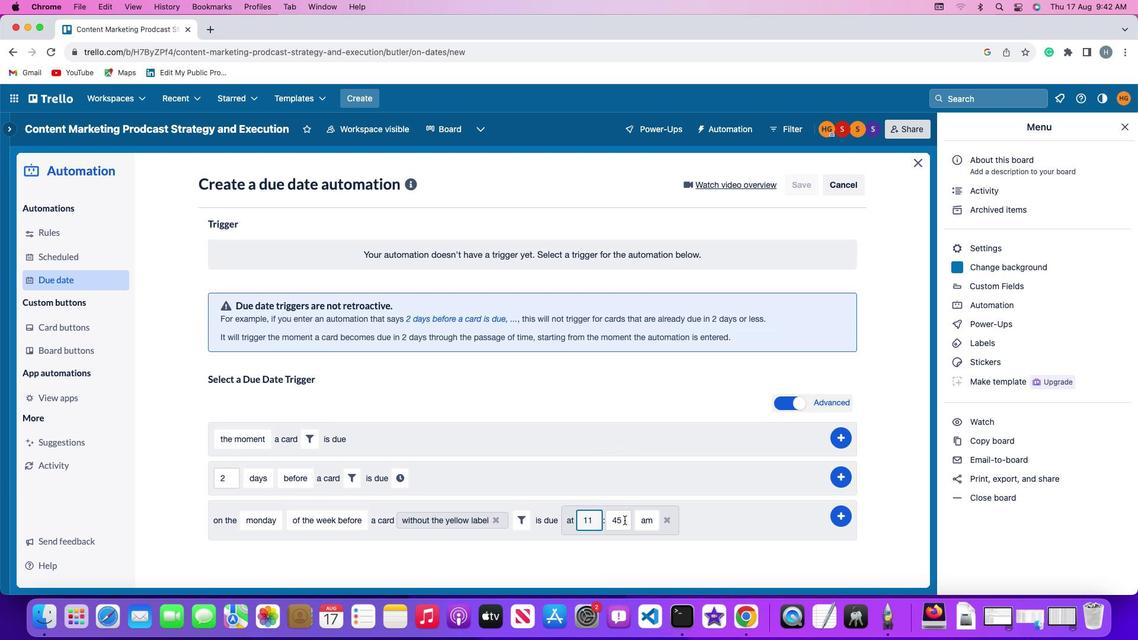 
Action: Mouse moved to (625, 520)
Screenshot: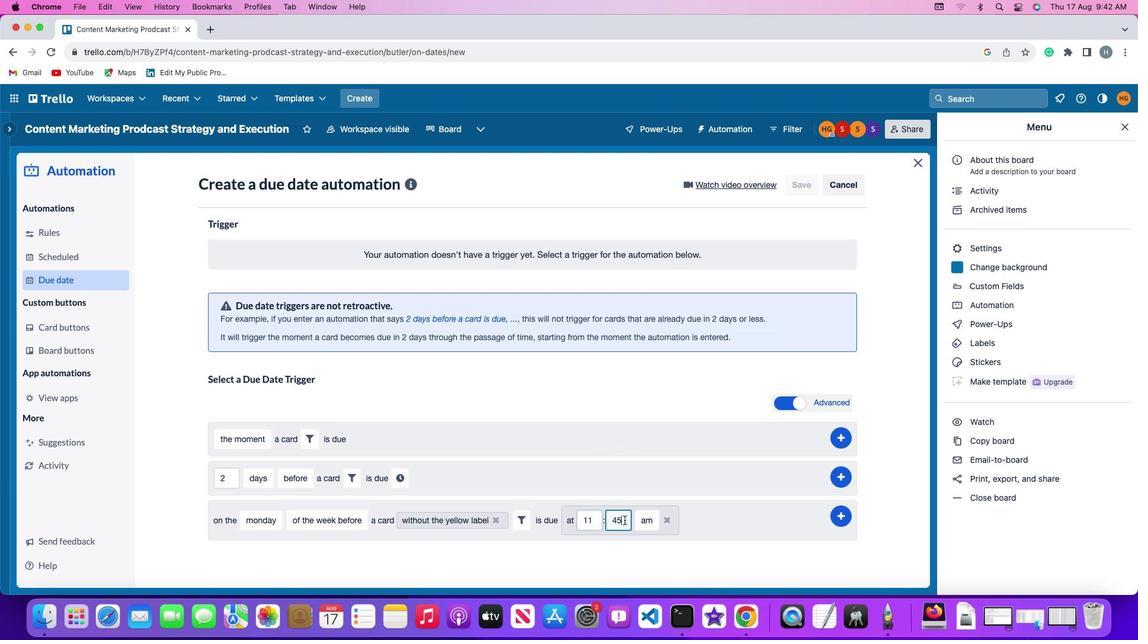 
Action: Key pressed Key.backspaceKey.backspace
Screenshot: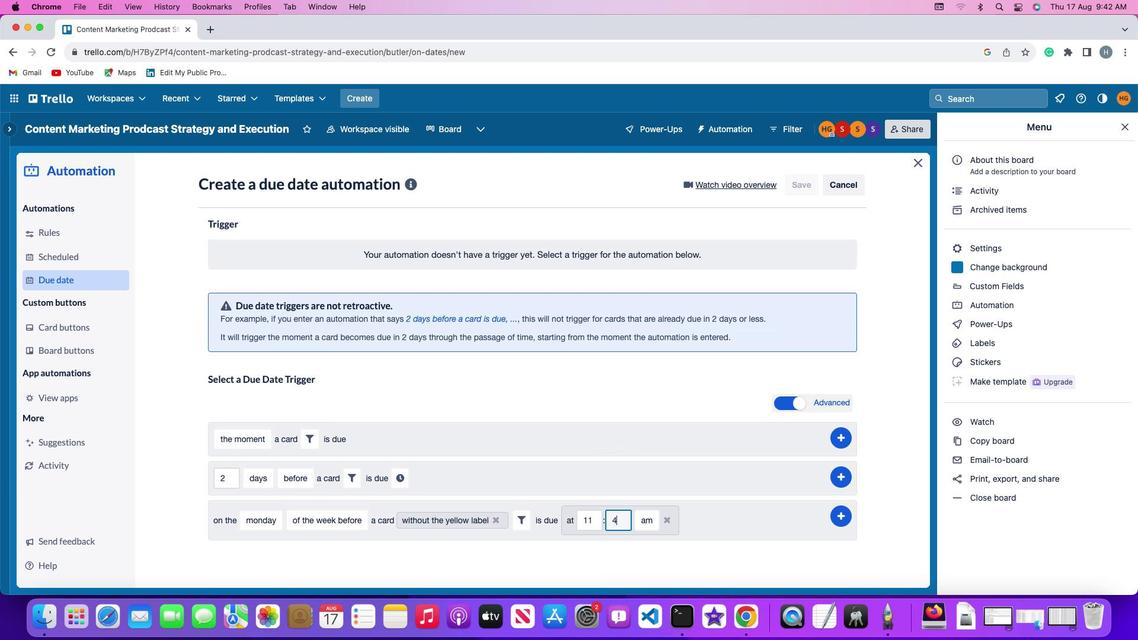
Action: Mouse moved to (624, 520)
Screenshot: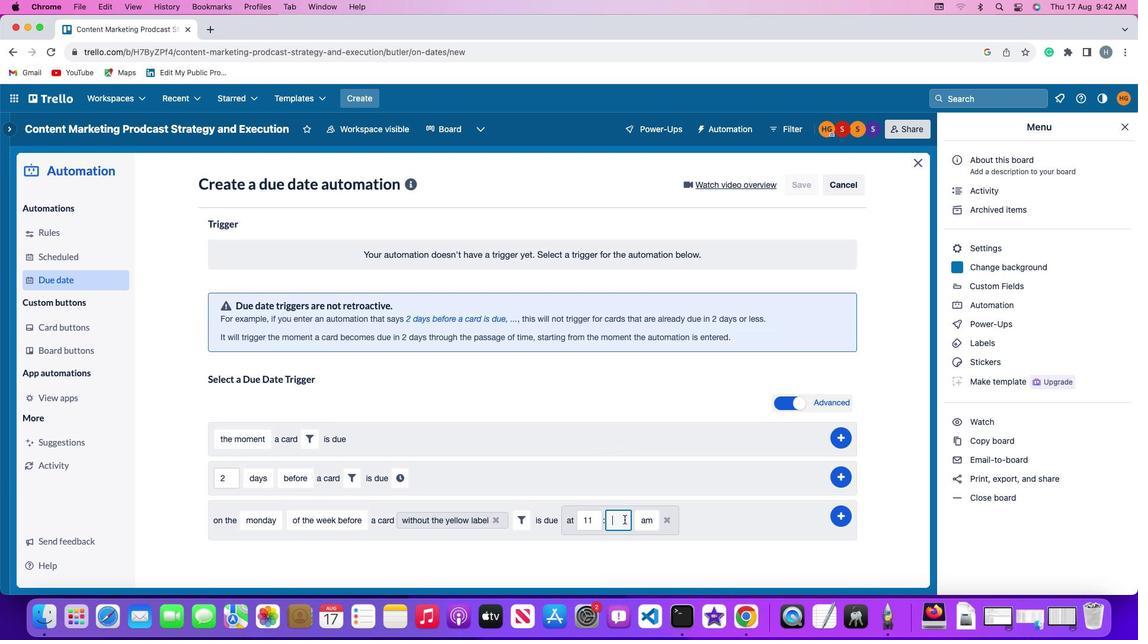 
Action: Key pressed '0''0'
Screenshot: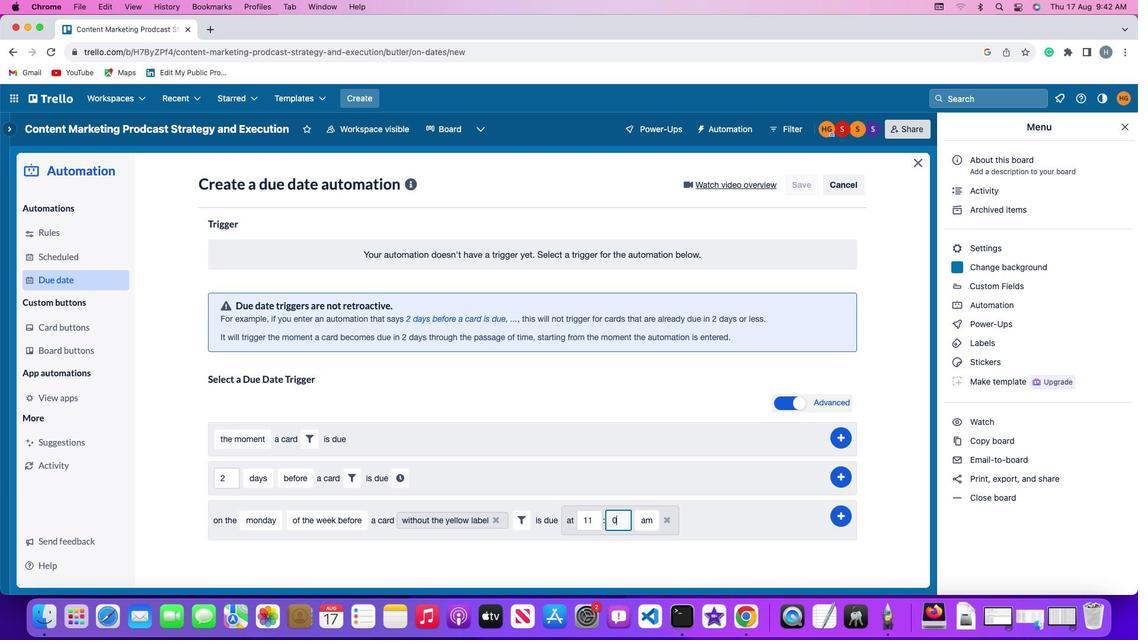 
Action: Mouse moved to (842, 516)
Screenshot: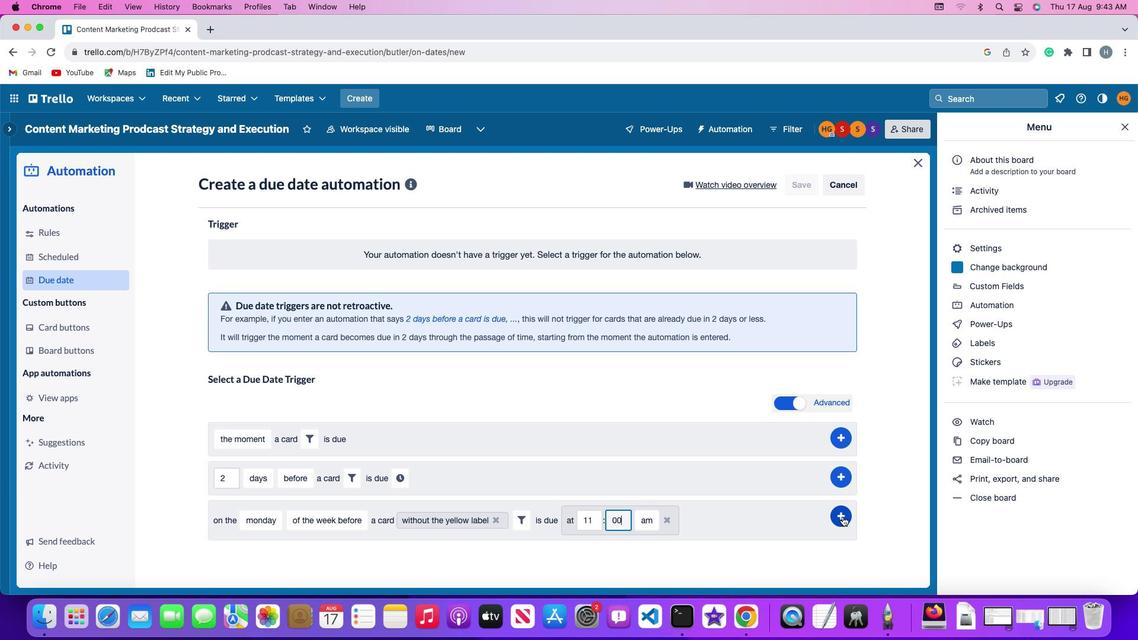 
Action: Mouse pressed left at (842, 516)
Screenshot: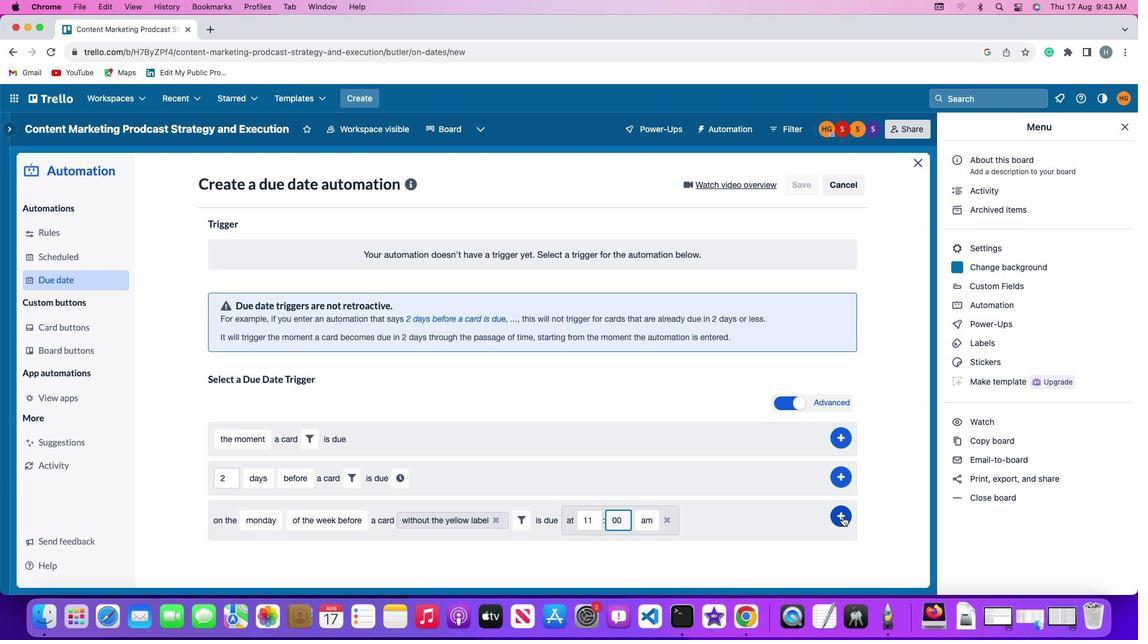 
Action: Mouse moved to (878, 403)
Screenshot: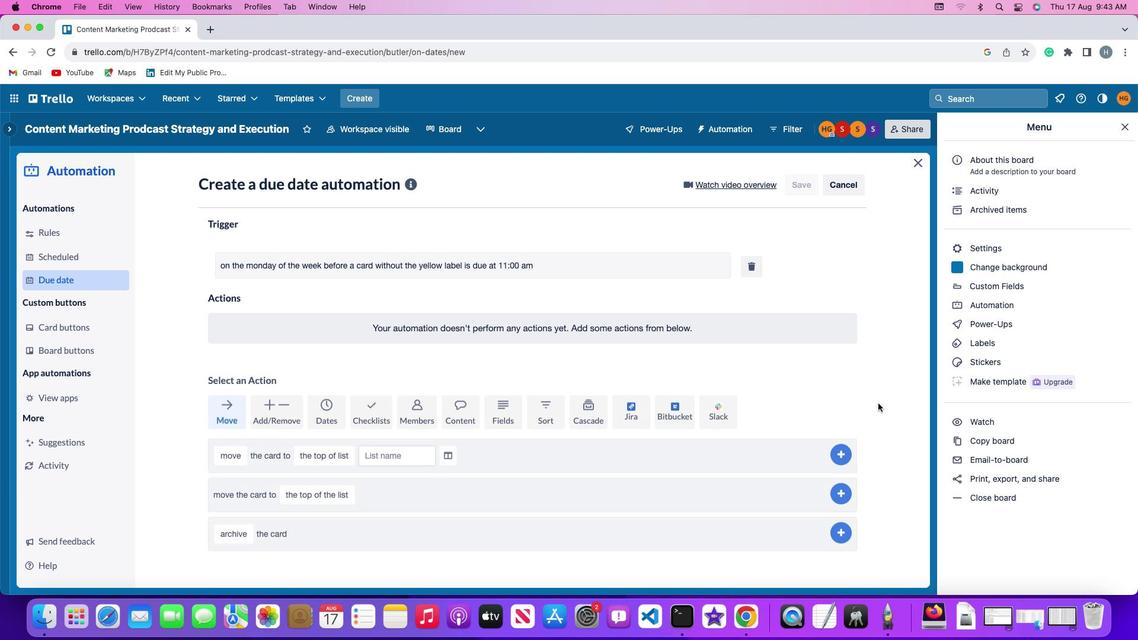 
